 Task: Create a rule when a start date Less than 1 hours from now is set on a card by me.
Action: Mouse moved to (1167, 88)
Screenshot: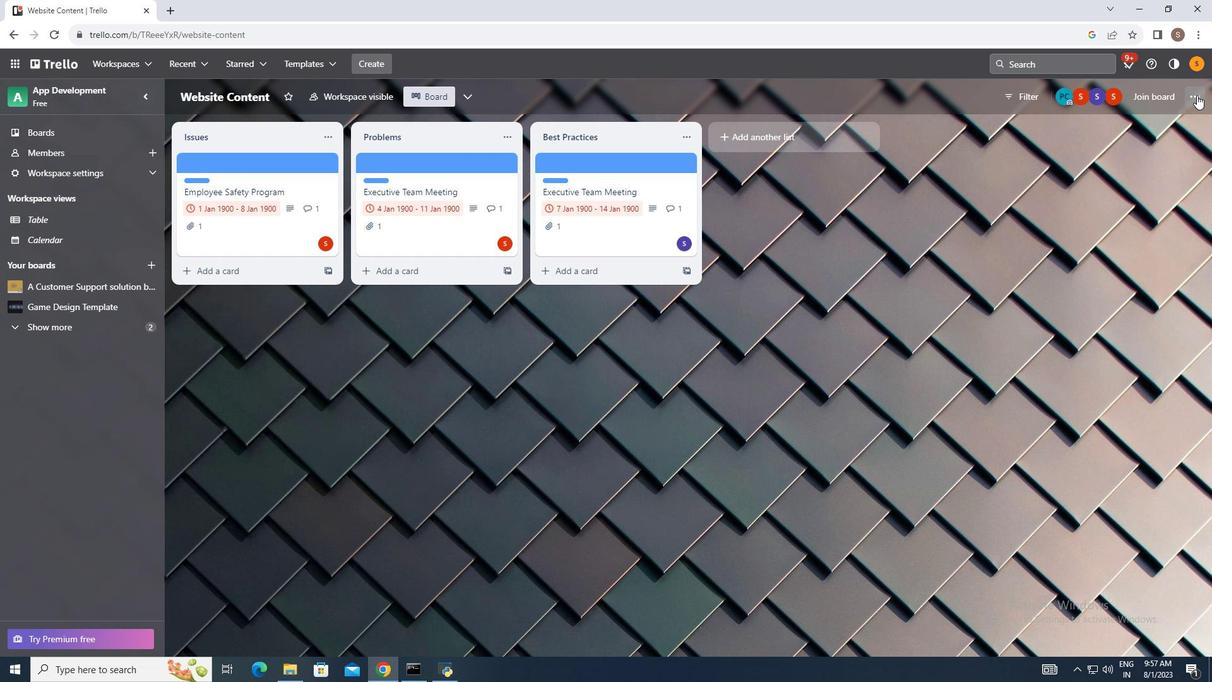 
Action: Mouse pressed left at (1167, 88)
Screenshot: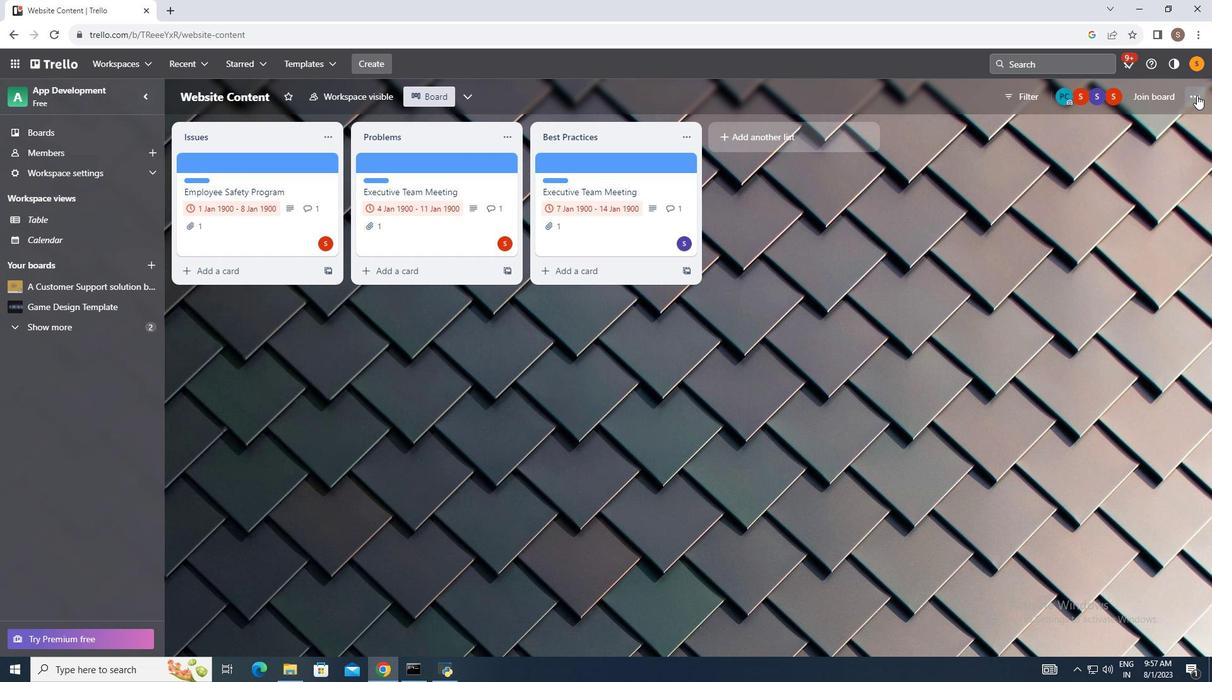 
Action: Mouse moved to (1058, 247)
Screenshot: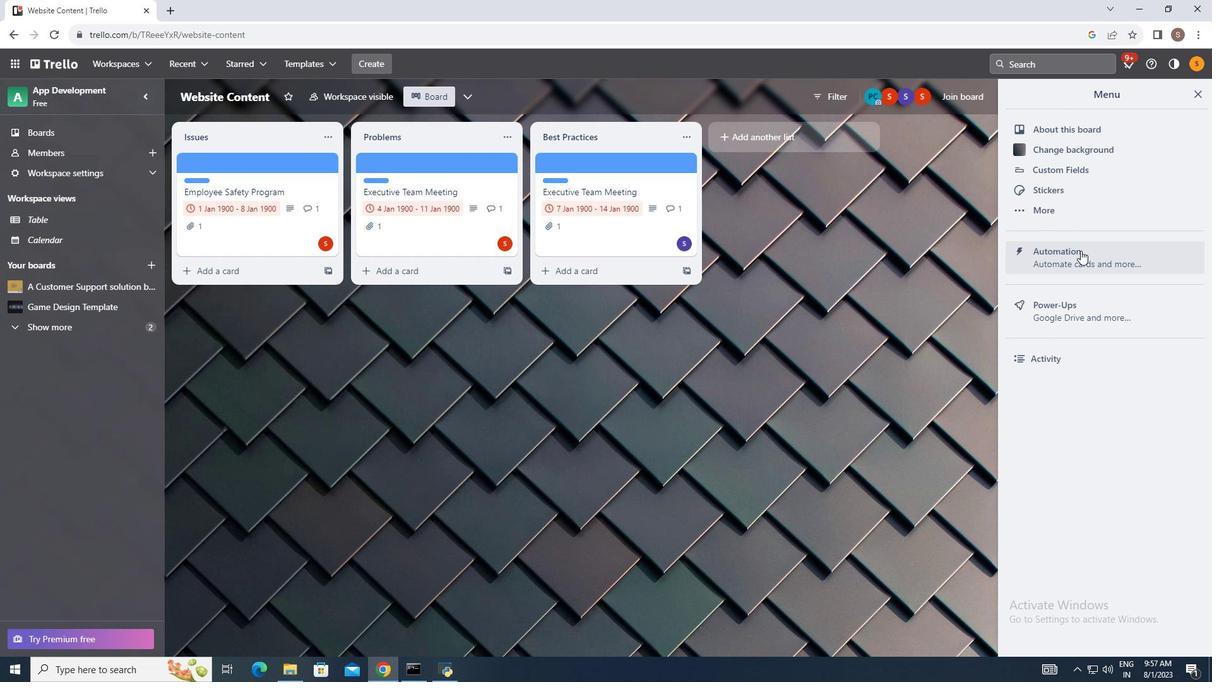 
Action: Mouse pressed left at (1058, 247)
Screenshot: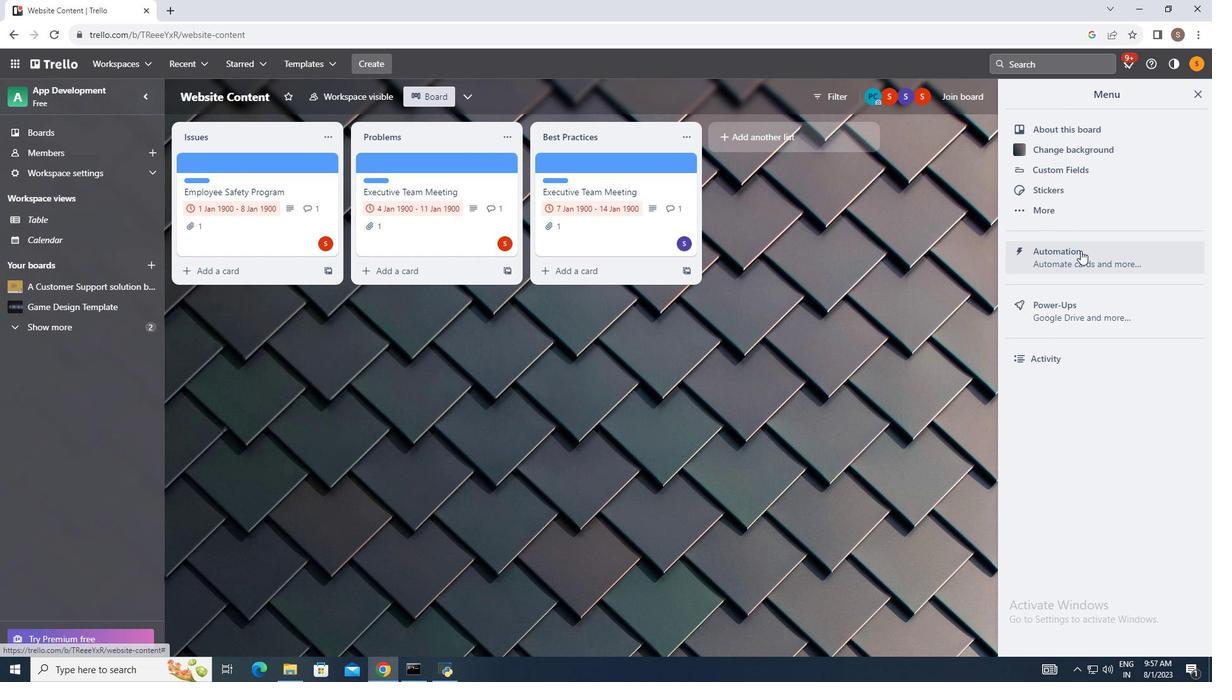 
Action: Mouse moved to (260, 202)
Screenshot: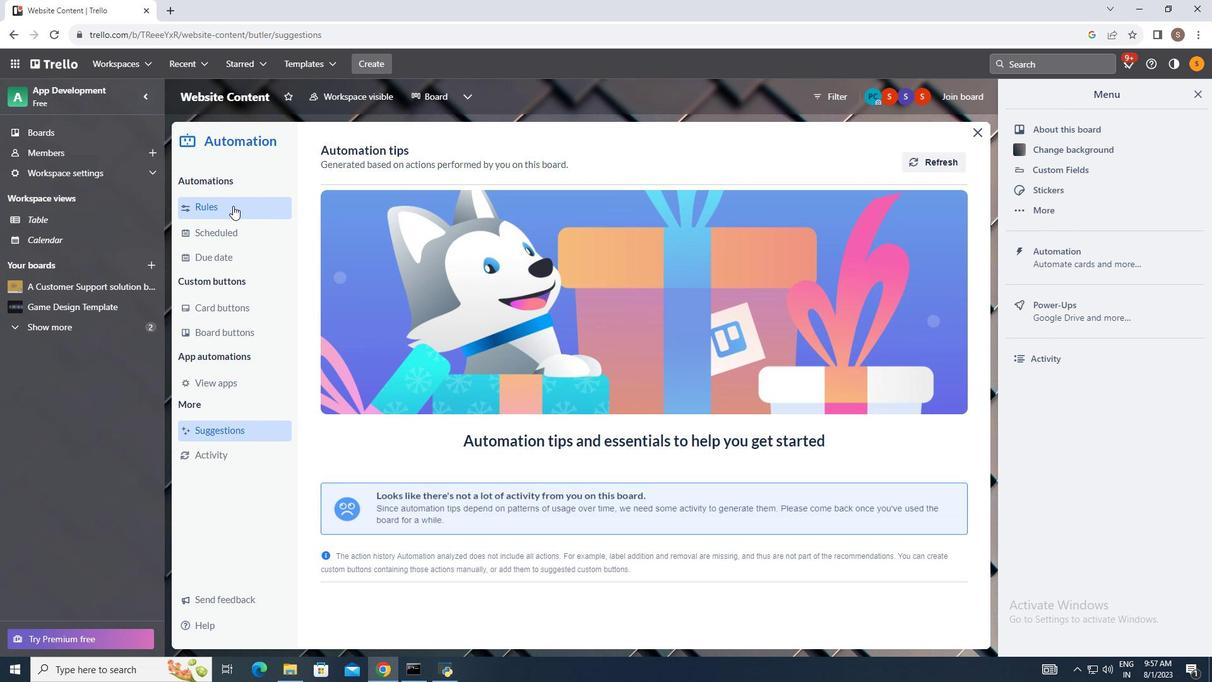 
Action: Mouse pressed left at (260, 202)
Screenshot: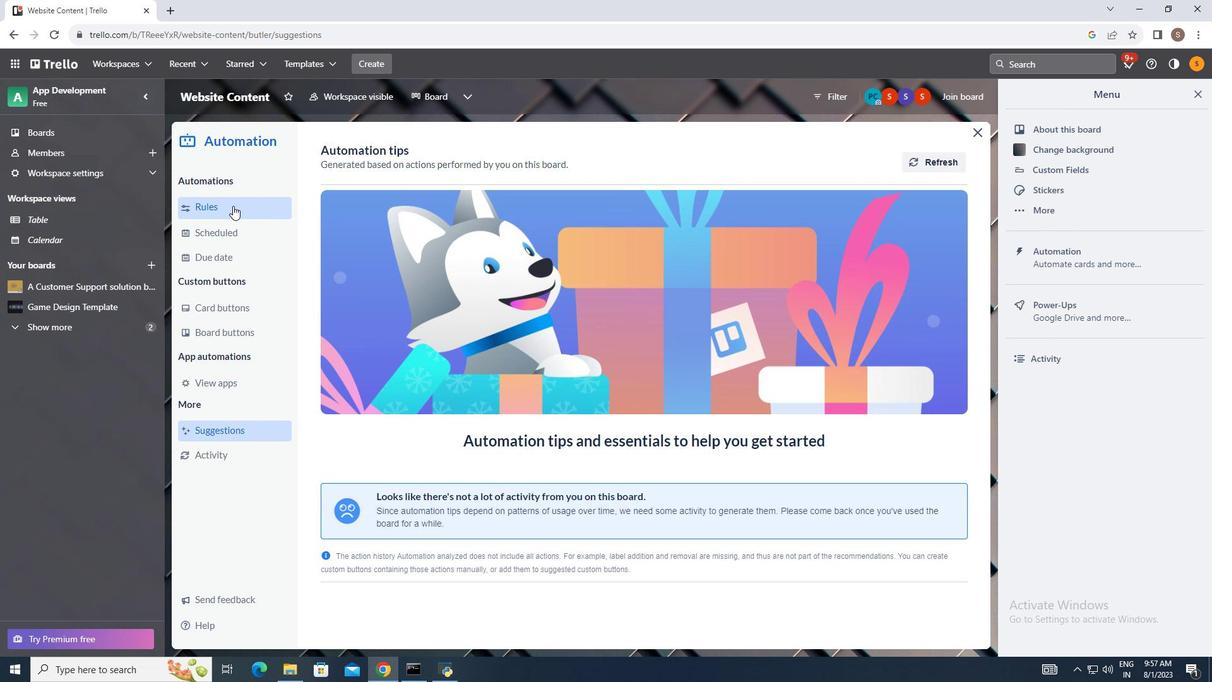
Action: Mouse moved to (843, 142)
Screenshot: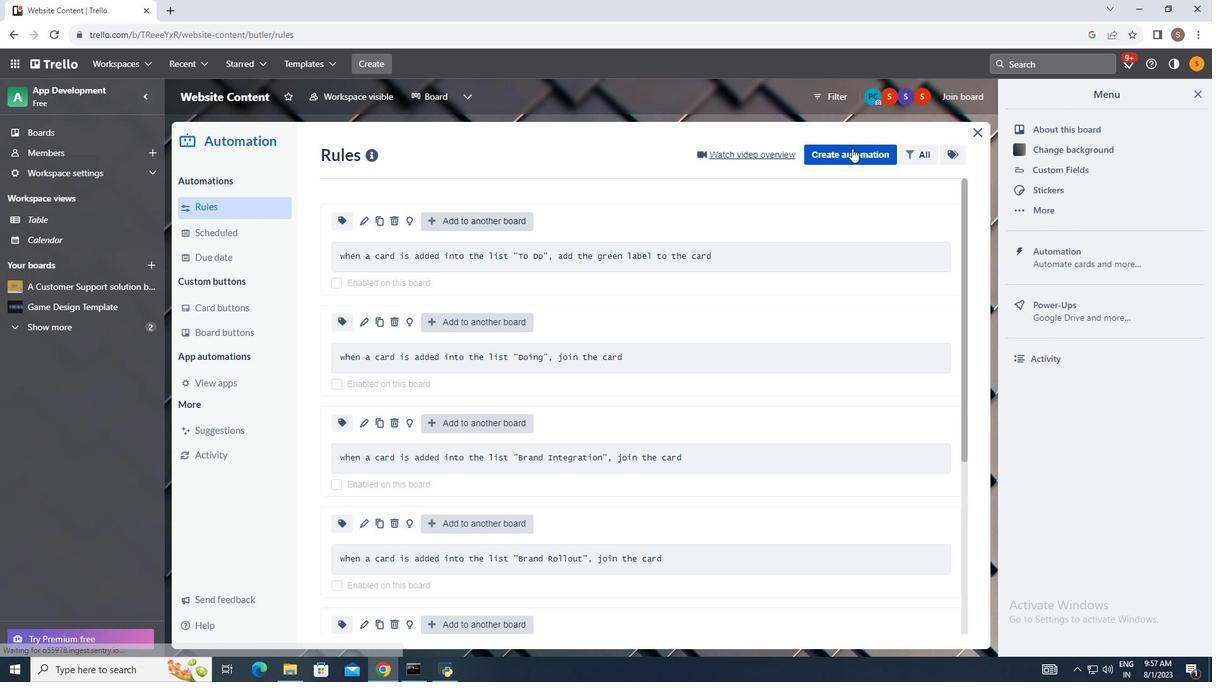 
Action: Mouse pressed left at (843, 142)
Screenshot: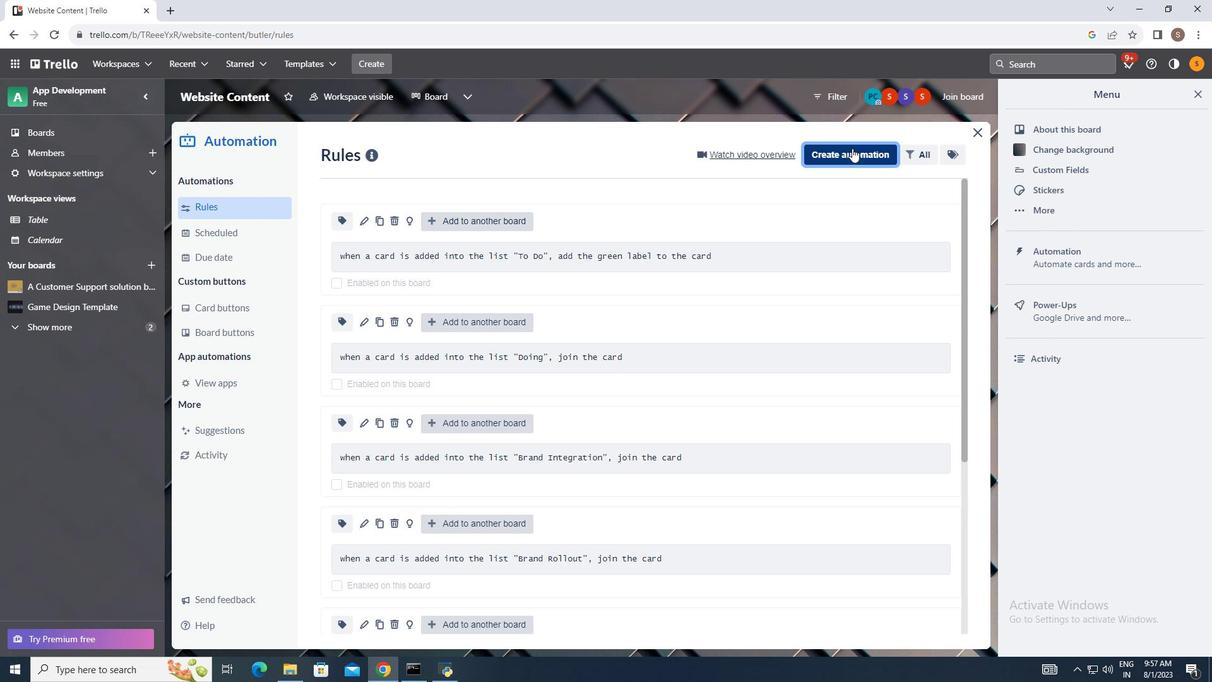 
Action: Mouse moved to (651, 274)
Screenshot: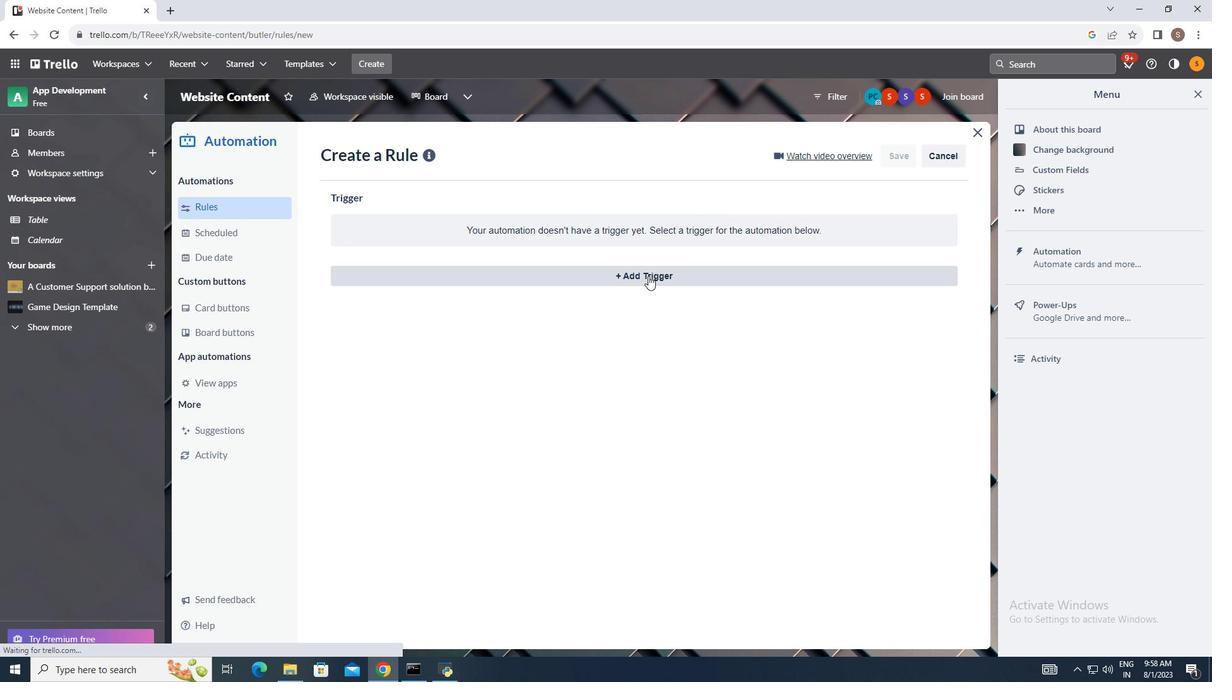 
Action: Mouse pressed left at (651, 274)
Screenshot: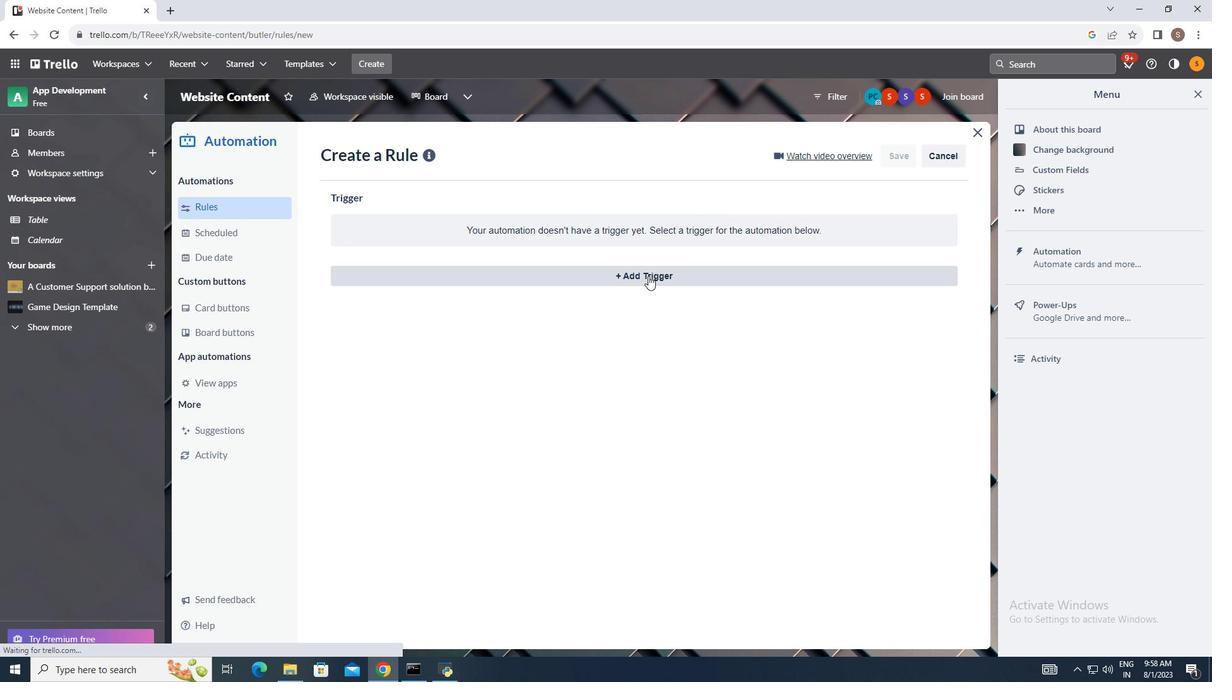 
Action: Mouse moved to (473, 310)
Screenshot: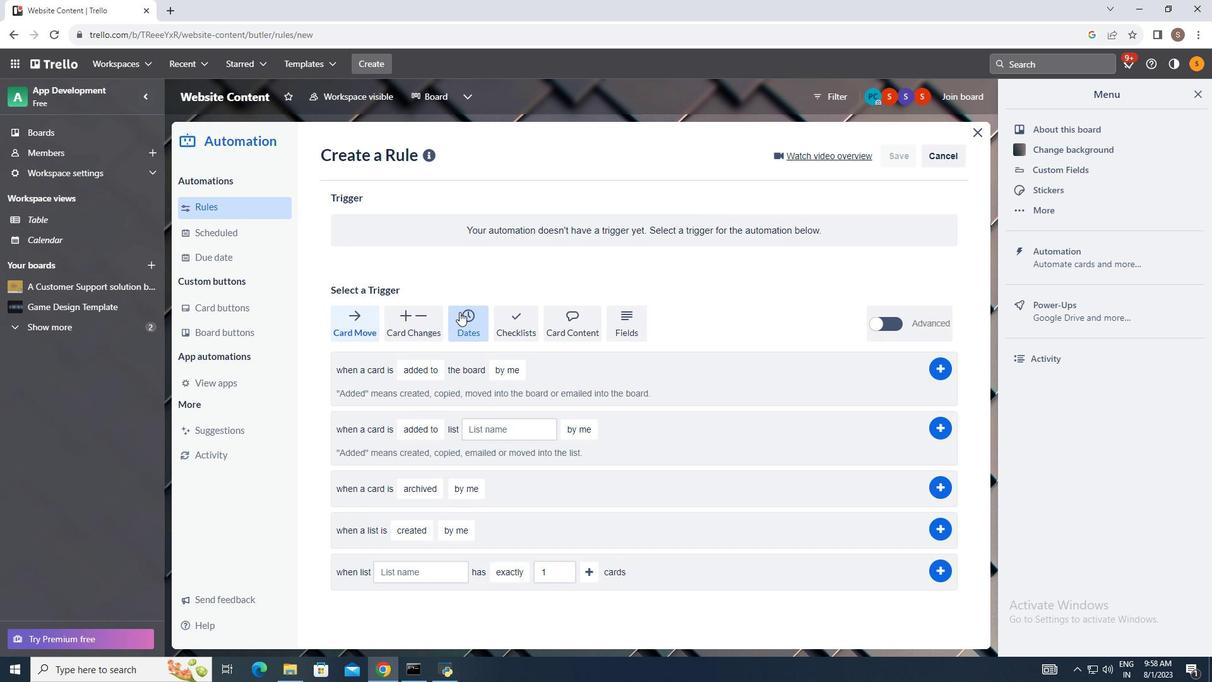 
Action: Mouse pressed left at (473, 310)
Screenshot: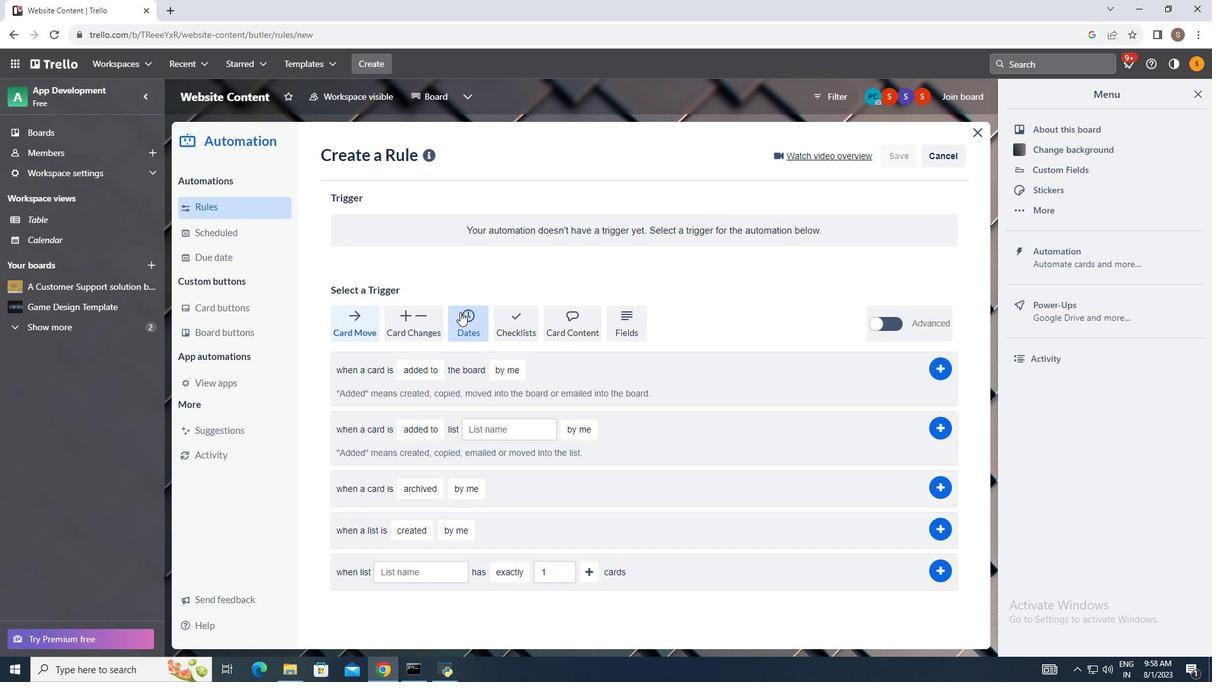 
Action: Mouse moved to (398, 370)
Screenshot: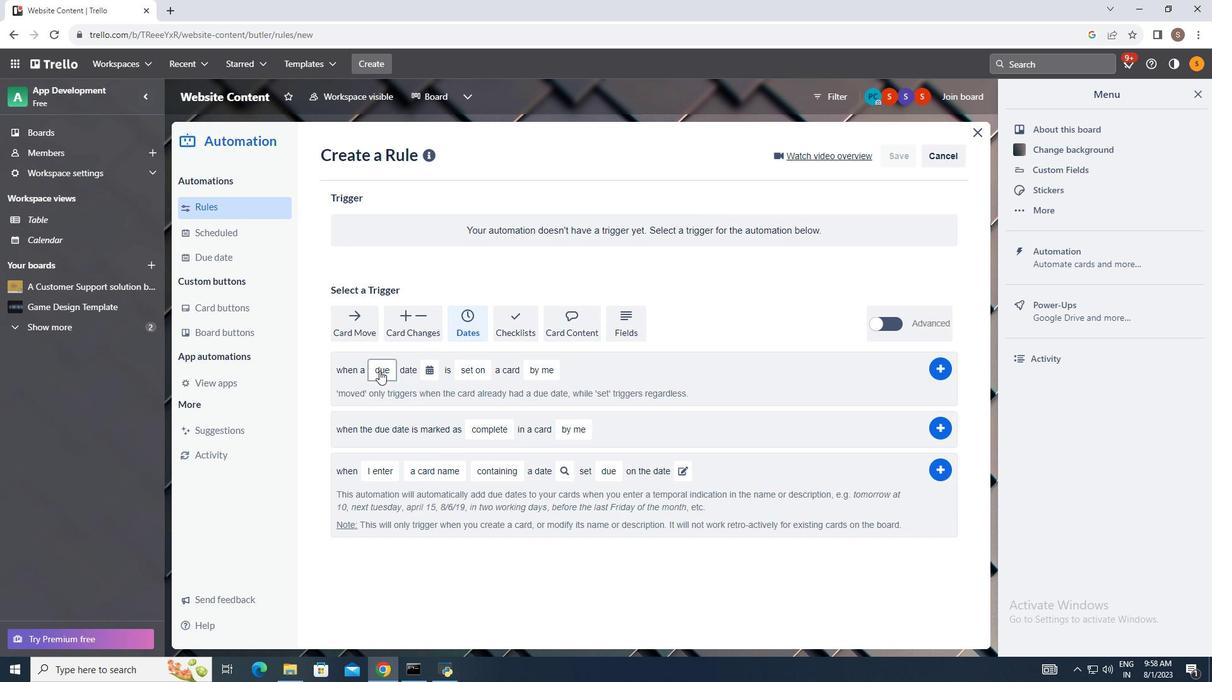 
Action: Mouse pressed left at (398, 370)
Screenshot: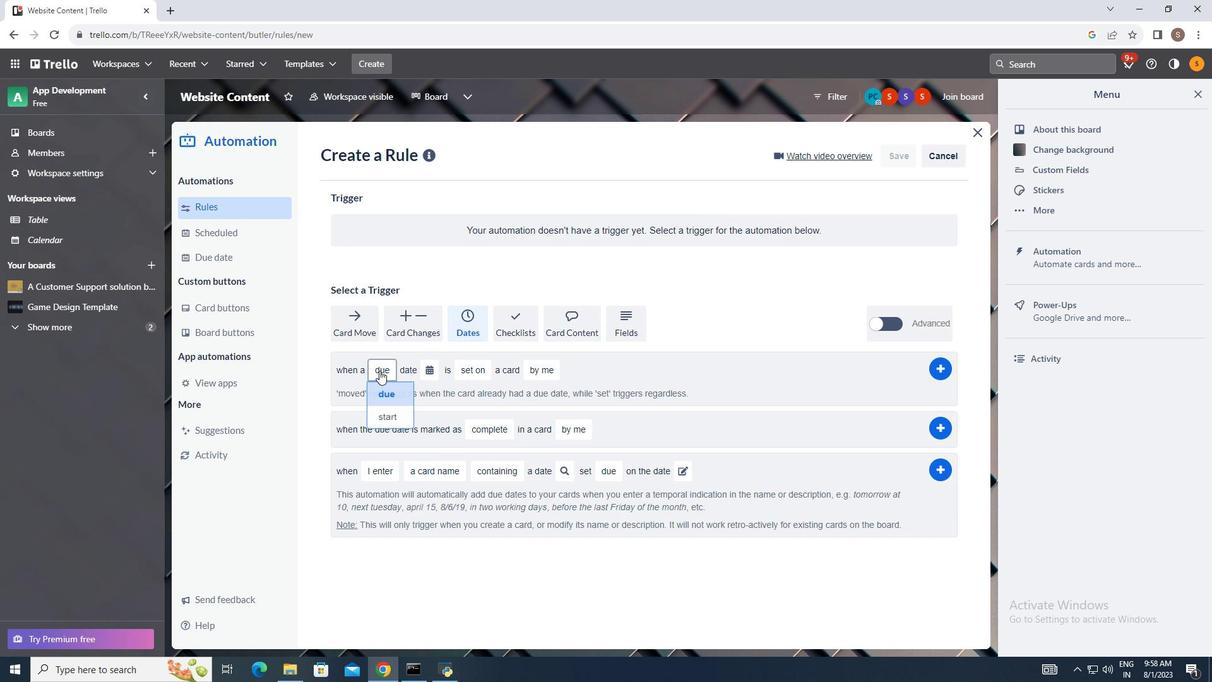 
Action: Mouse moved to (411, 417)
Screenshot: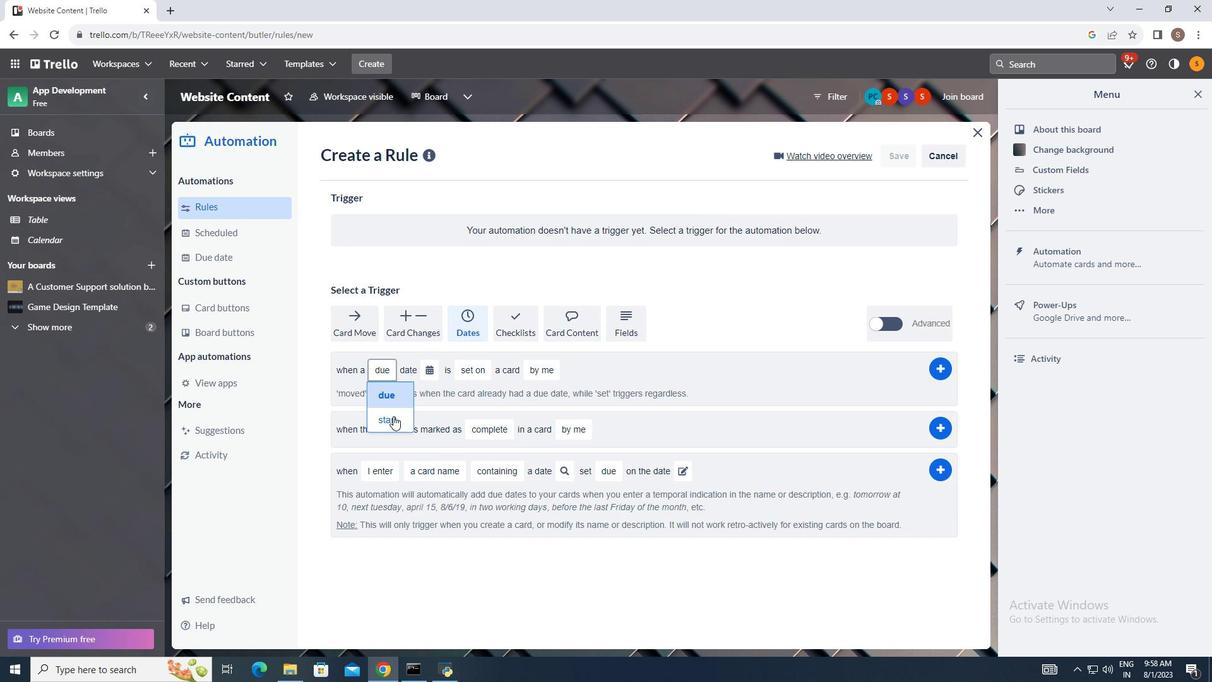 
Action: Mouse pressed left at (411, 417)
Screenshot: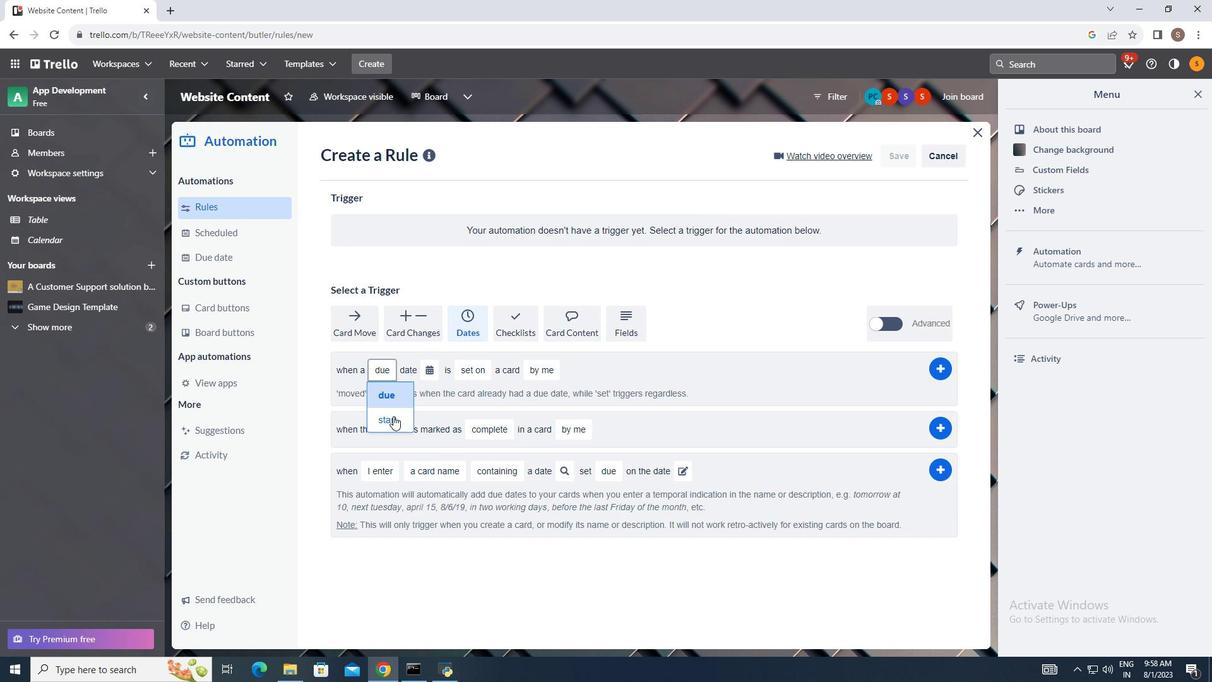 
Action: Mouse moved to (447, 371)
Screenshot: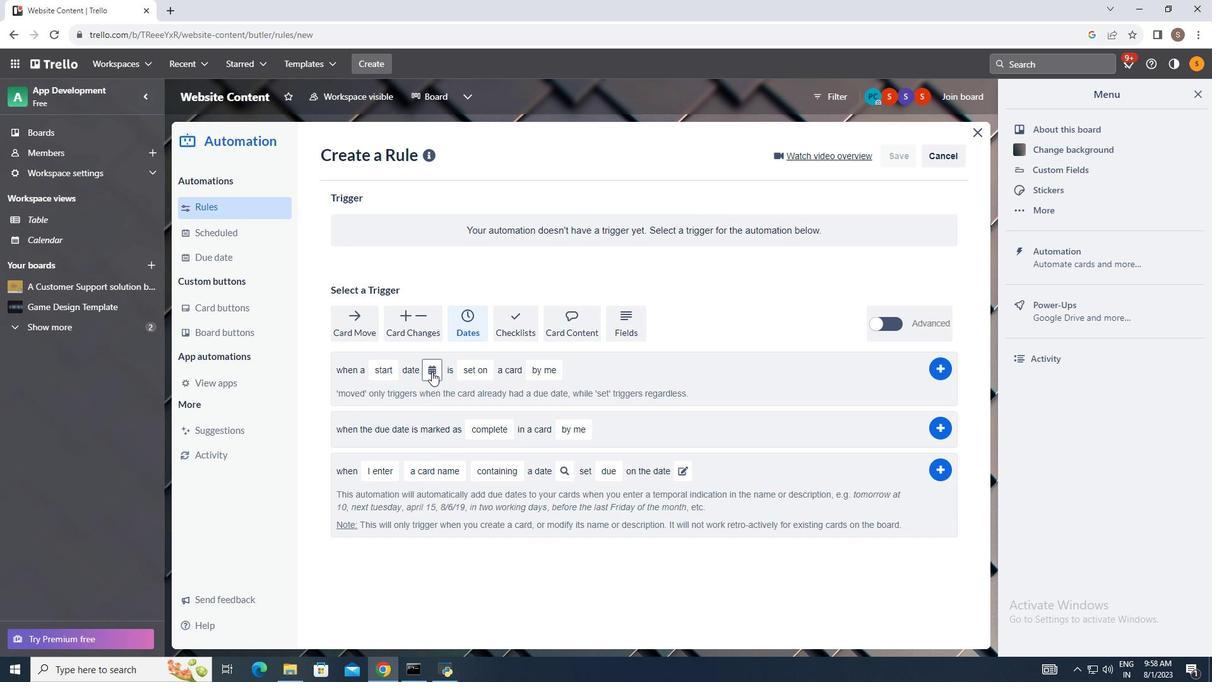 
Action: Mouse pressed left at (447, 371)
Screenshot: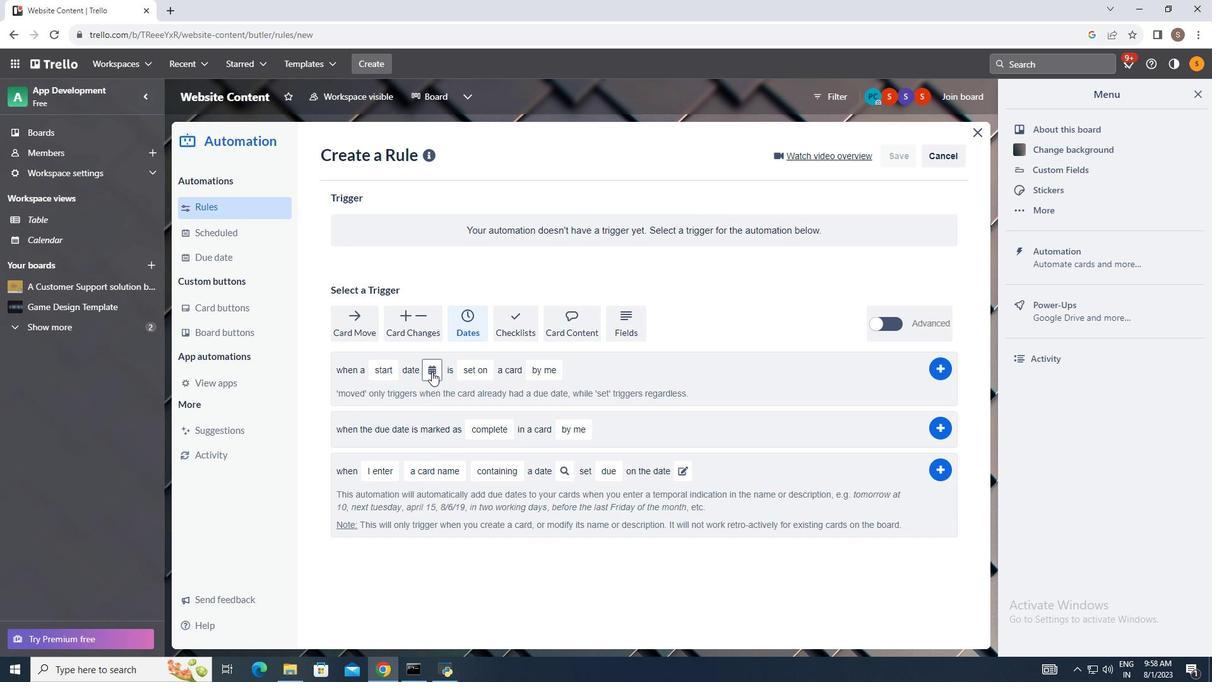 
Action: Mouse moved to (478, 450)
Screenshot: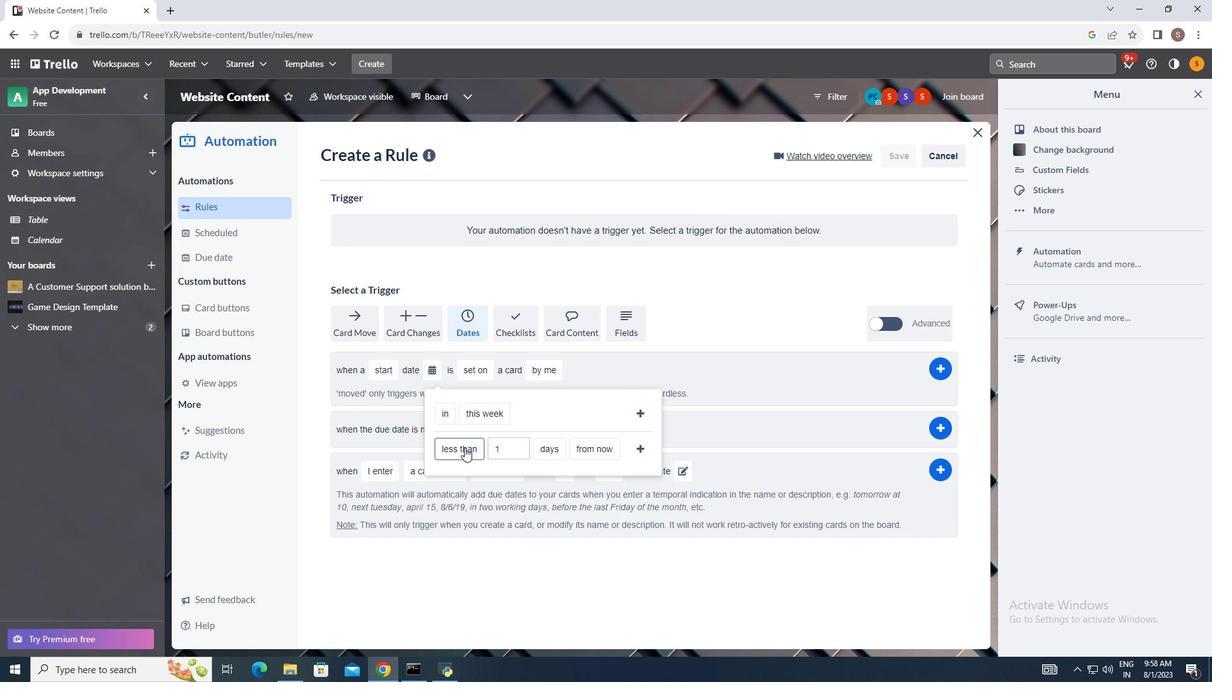 
Action: Mouse pressed left at (478, 450)
Screenshot: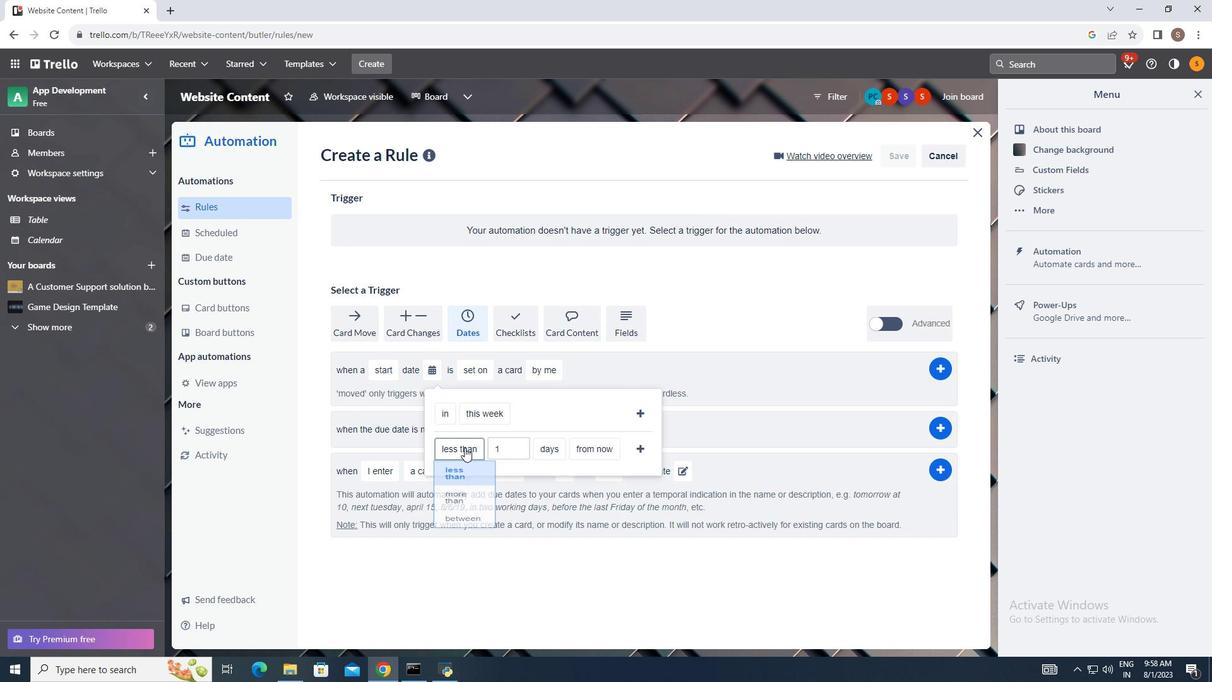 
Action: Mouse moved to (481, 478)
Screenshot: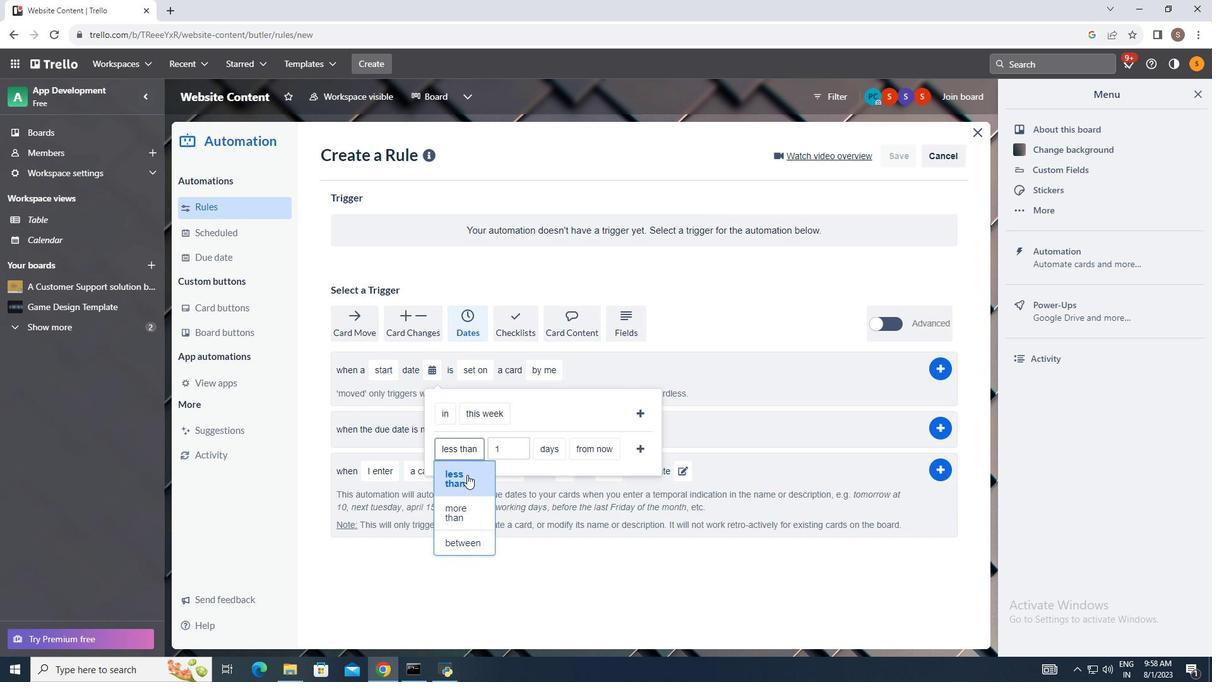 
Action: Mouse pressed left at (481, 478)
Screenshot: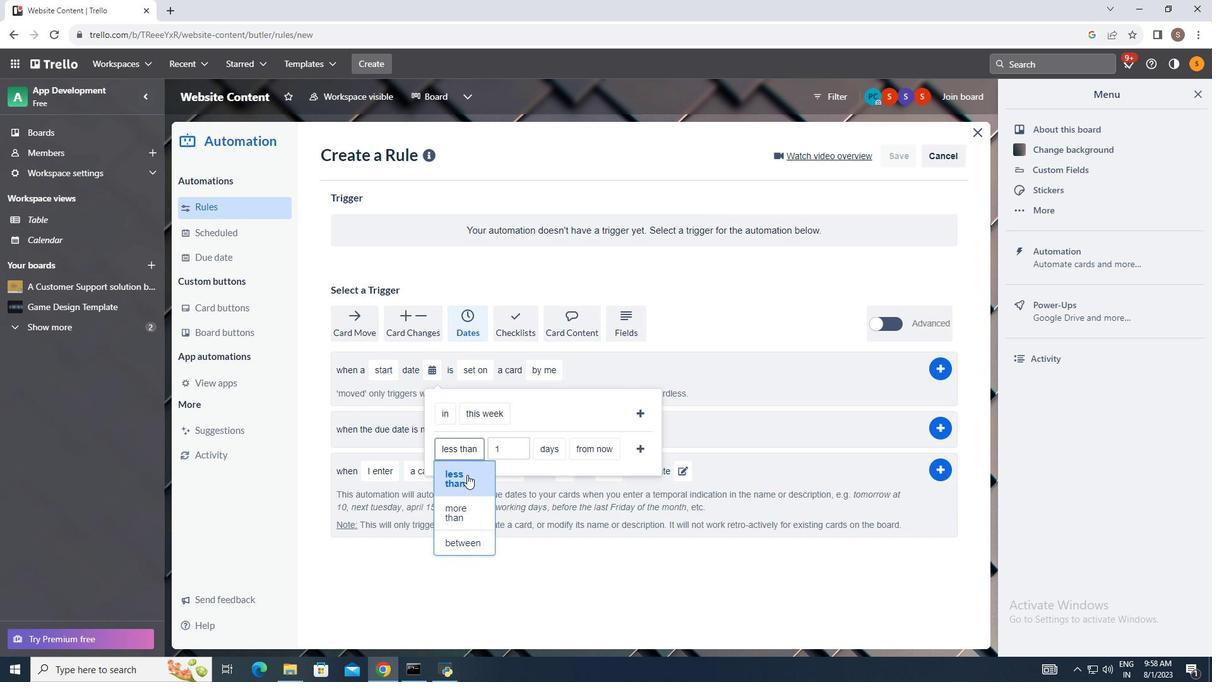 
Action: Mouse moved to (556, 454)
Screenshot: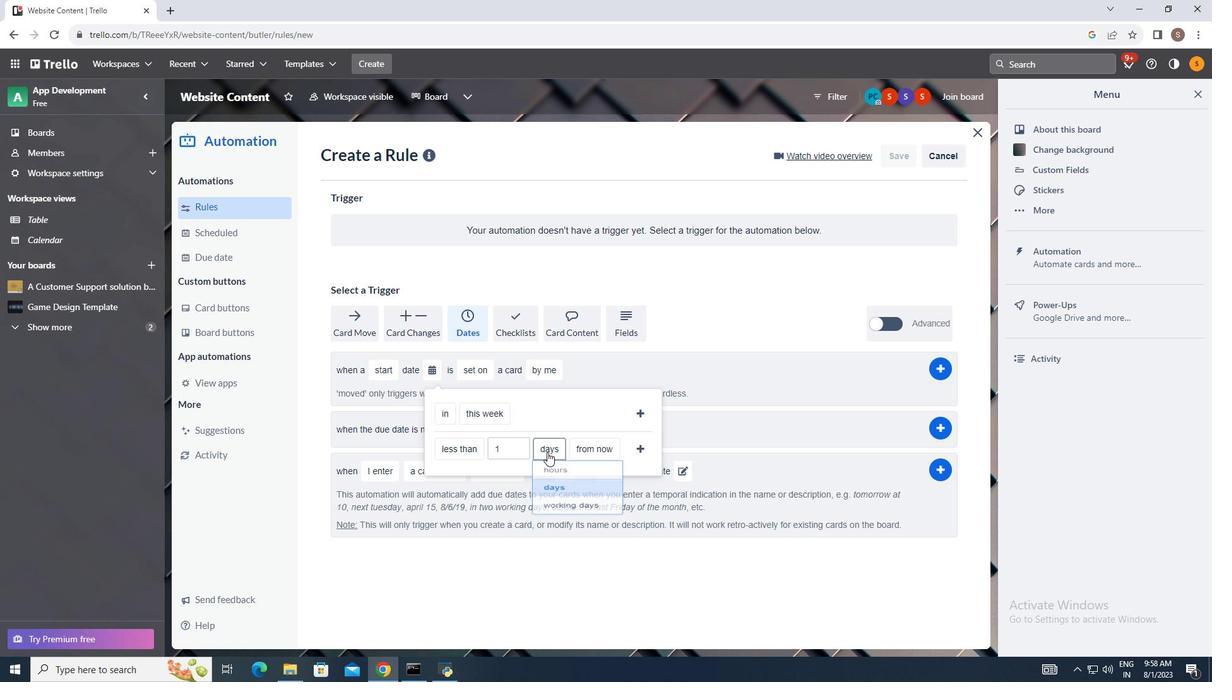 
Action: Mouse pressed left at (556, 454)
Screenshot: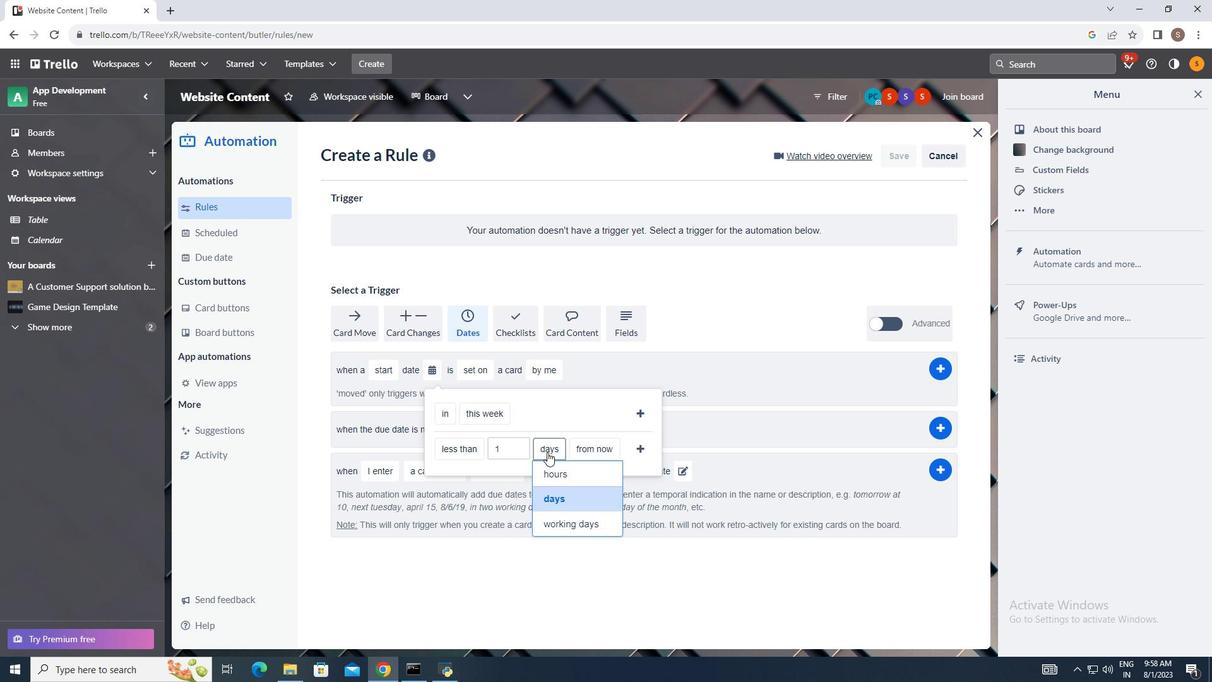 
Action: Mouse moved to (565, 472)
Screenshot: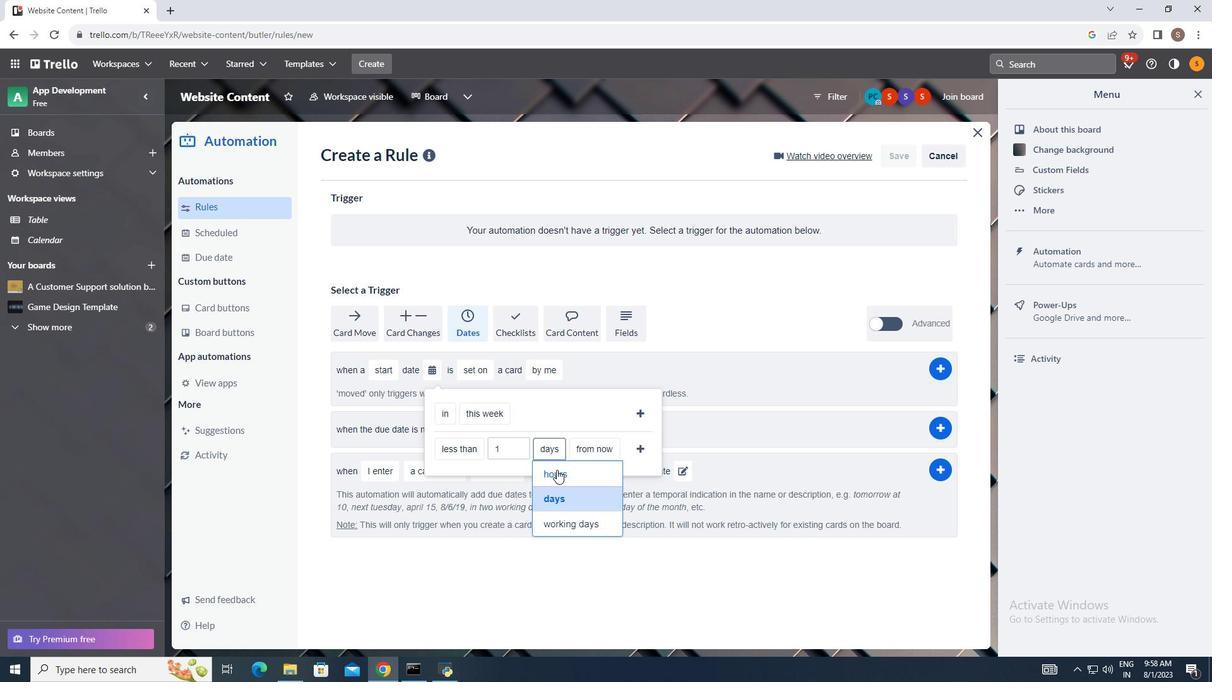
Action: Mouse pressed left at (565, 472)
Screenshot: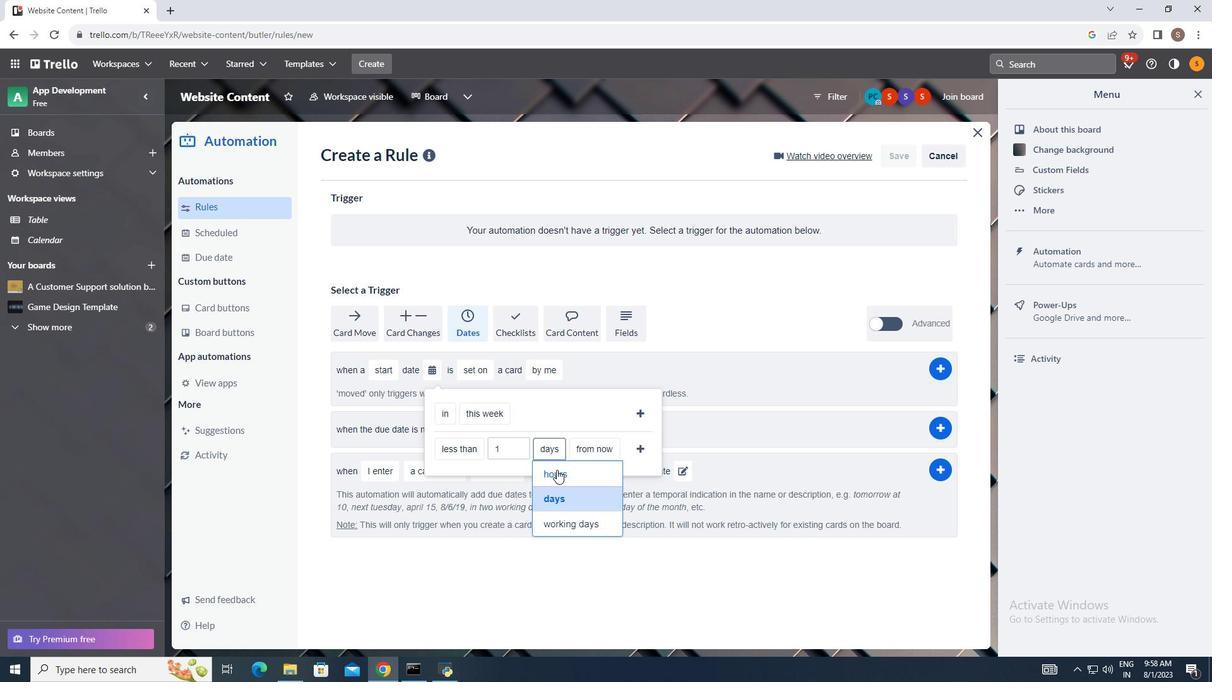
Action: Mouse moved to (603, 446)
Screenshot: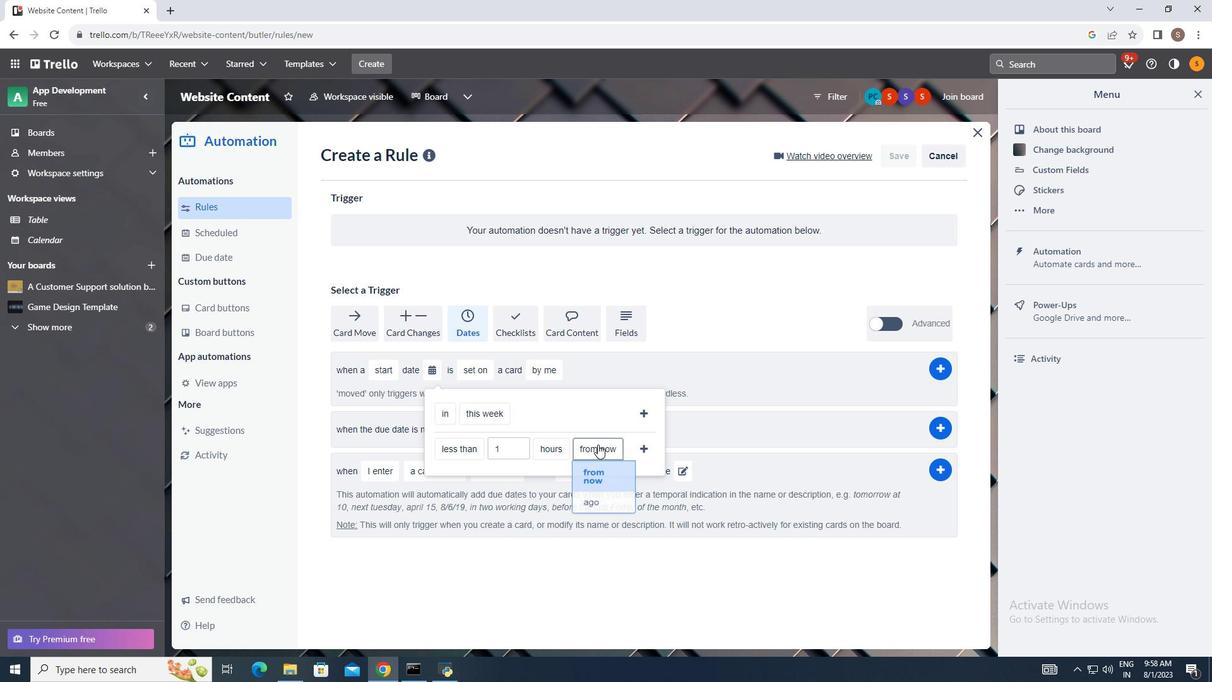 
Action: Mouse pressed left at (603, 446)
Screenshot: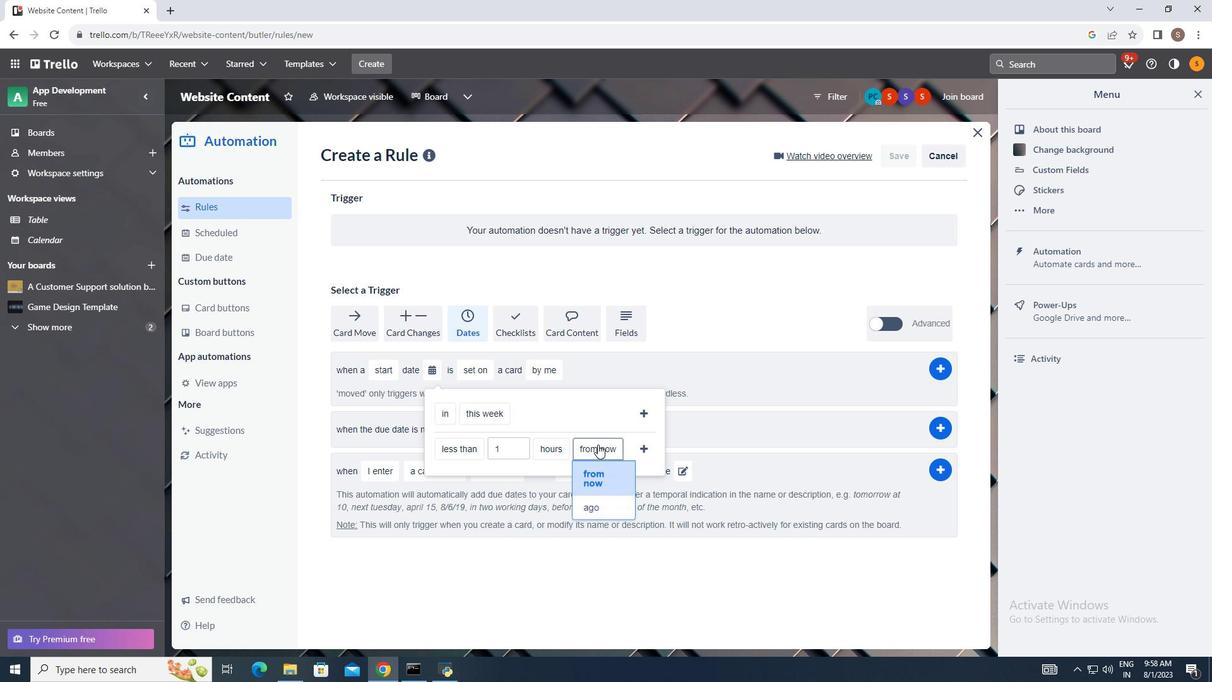 
Action: Mouse moved to (612, 475)
Screenshot: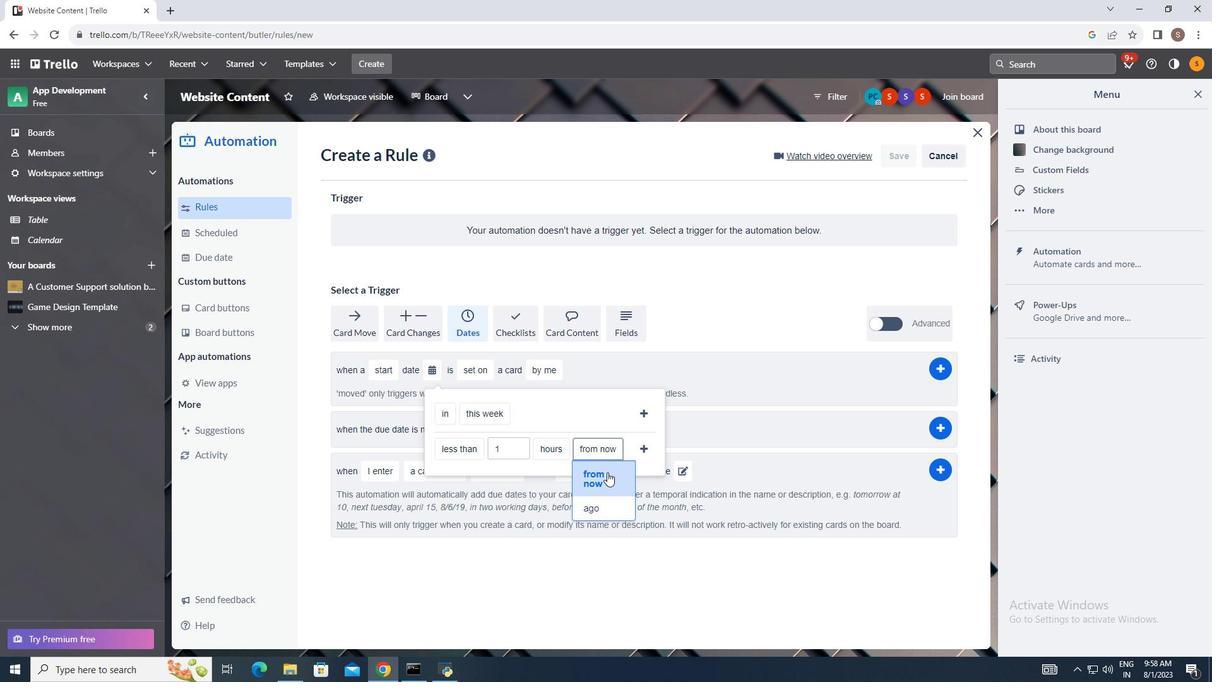 
Action: Mouse pressed left at (612, 475)
Screenshot: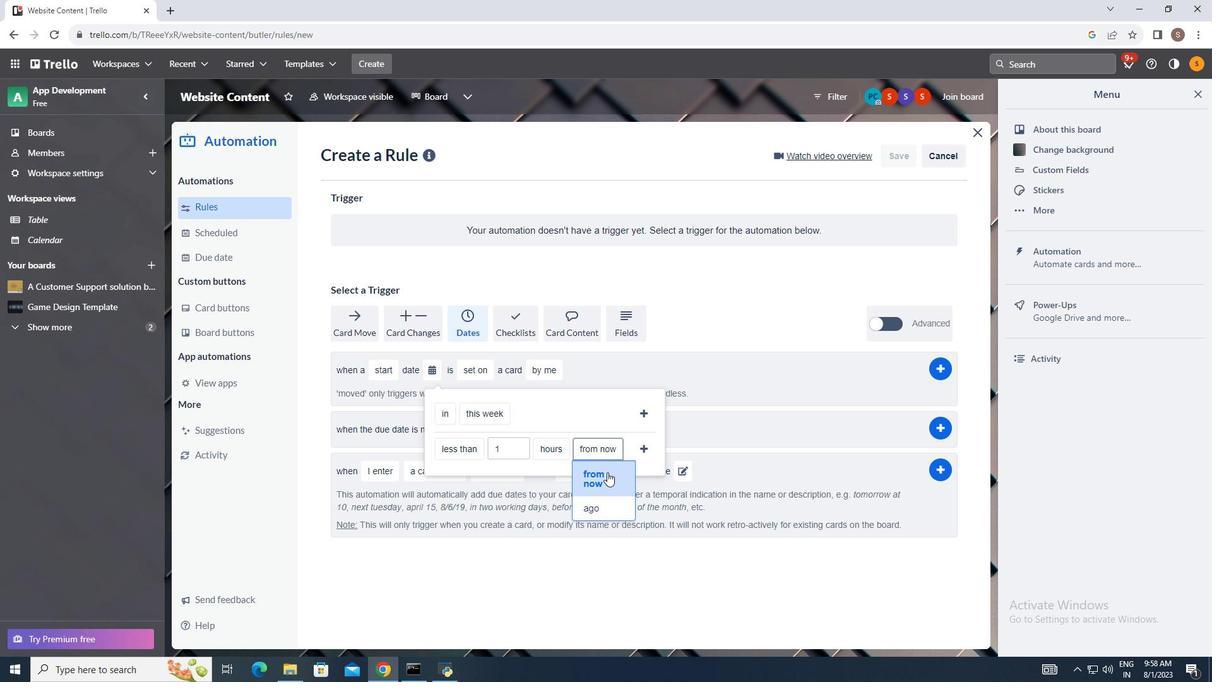 
Action: Mouse moved to (642, 450)
Screenshot: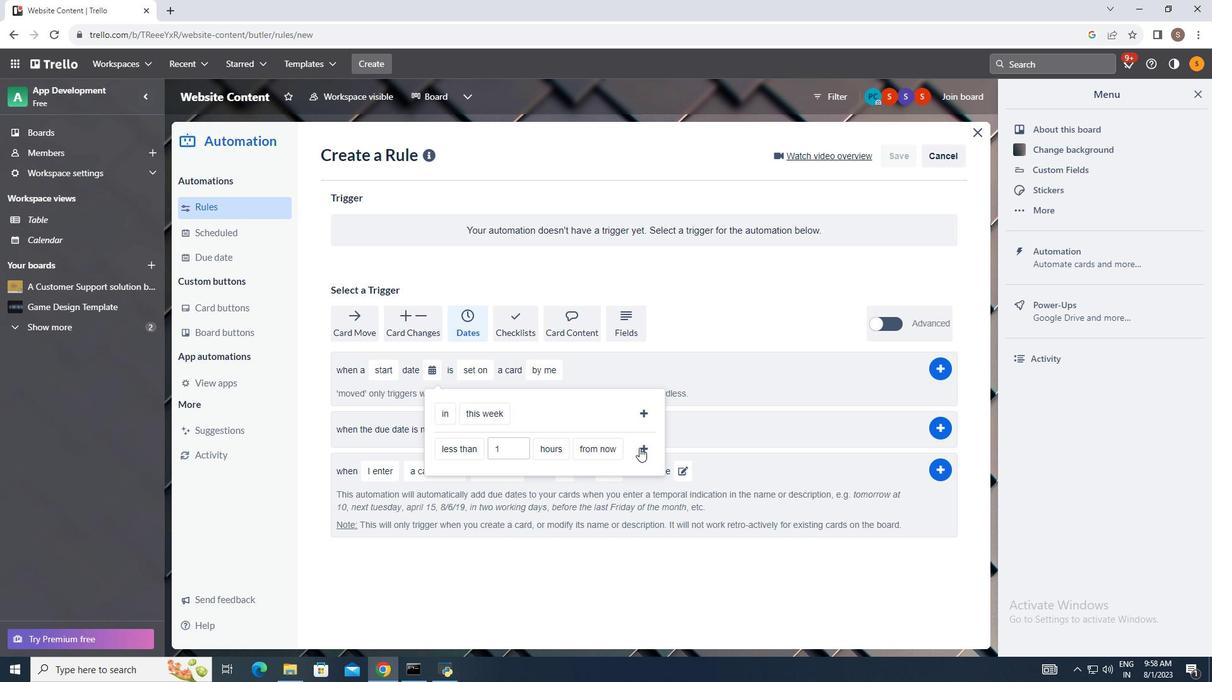 
Action: Mouse pressed left at (642, 450)
Screenshot: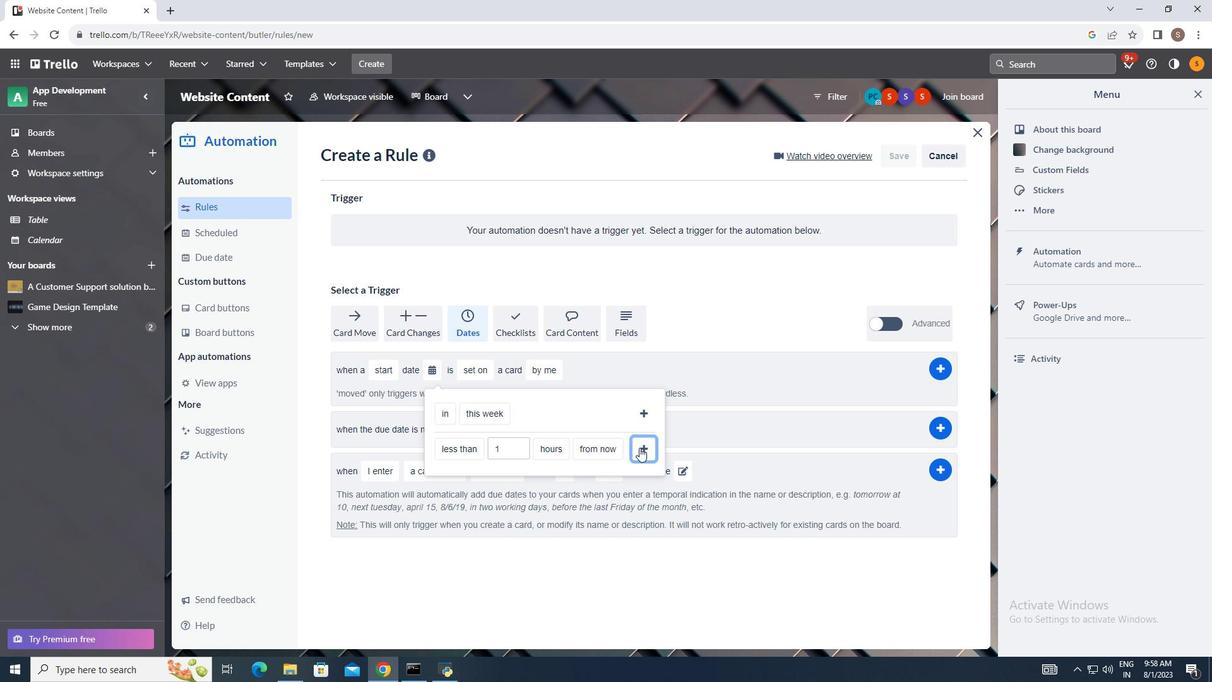 
Action: Mouse moved to (588, 376)
Screenshot: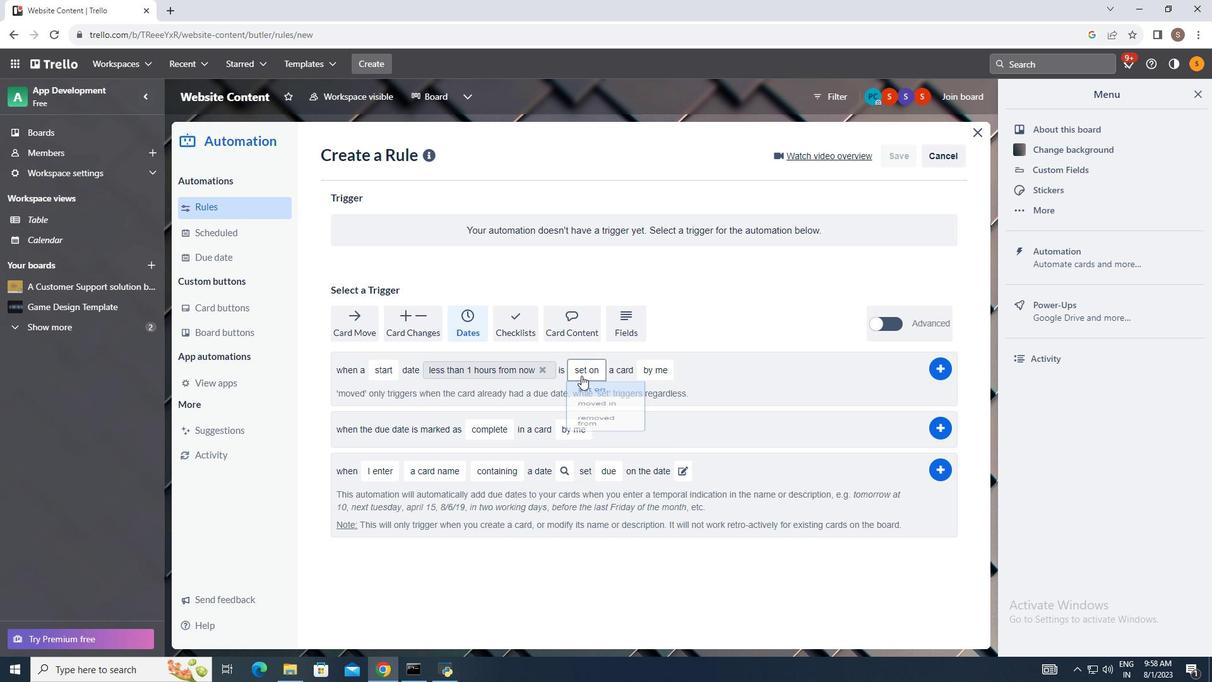 
Action: Mouse pressed left at (588, 376)
Screenshot: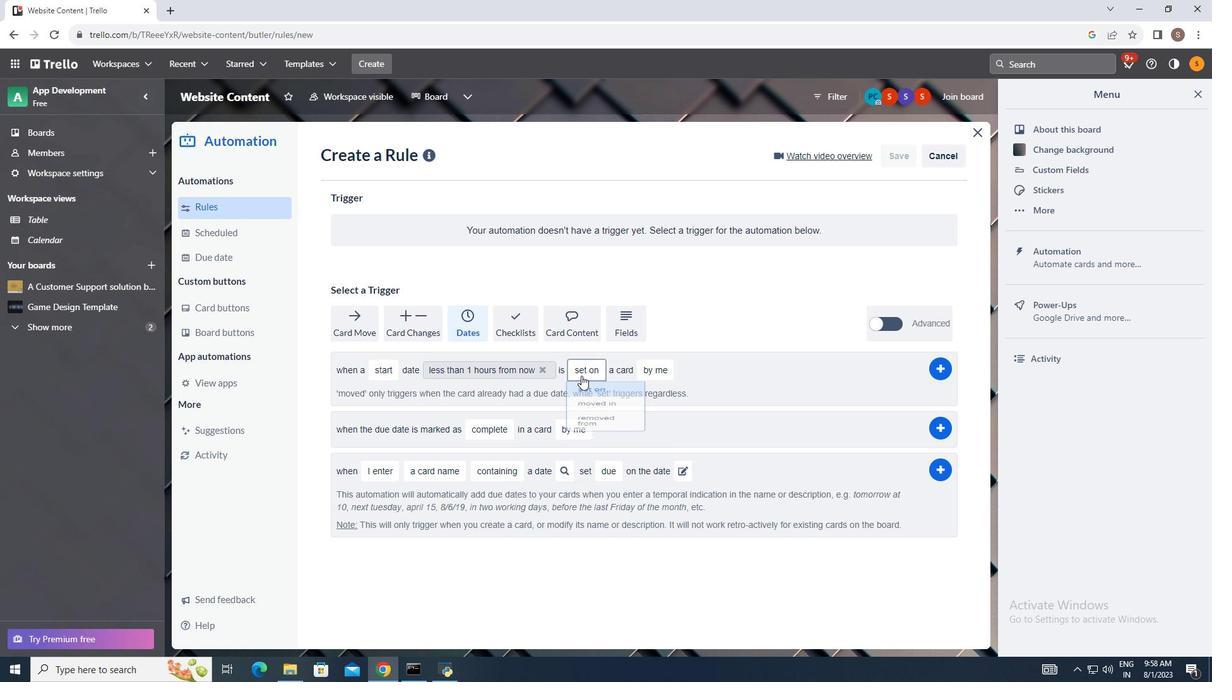 
Action: Mouse moved to (603, 400)
Screenshot: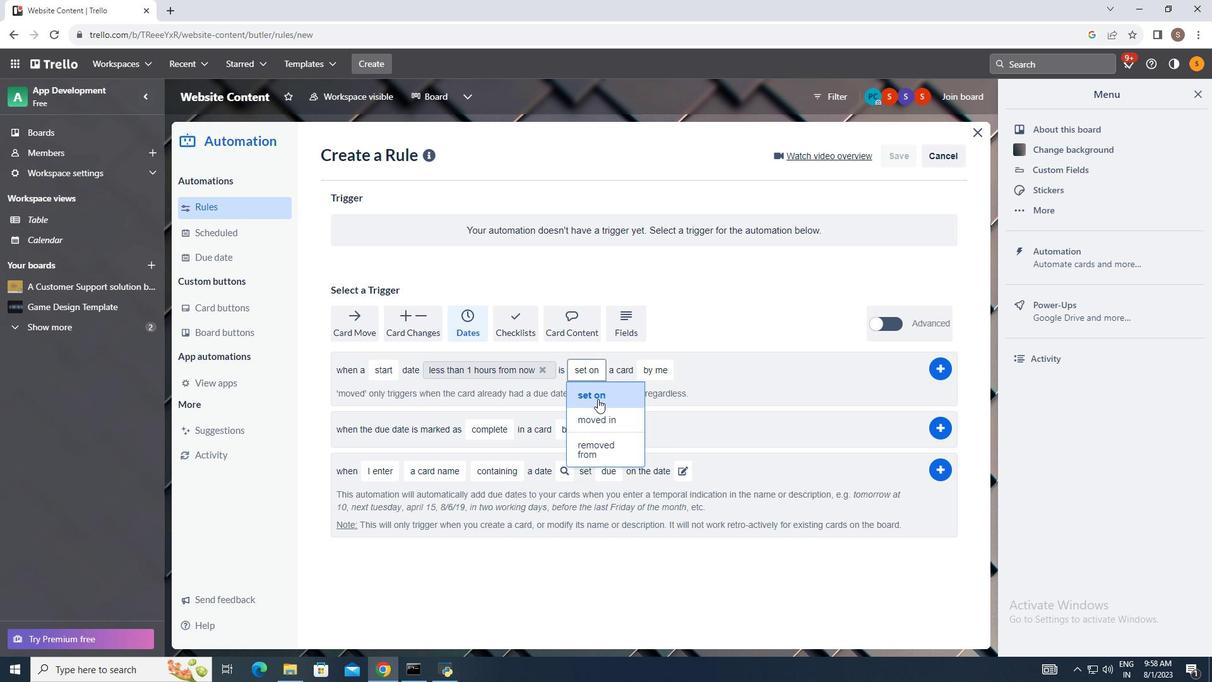 
Action: Mouse pressed left at (603, 400)
Screenshot: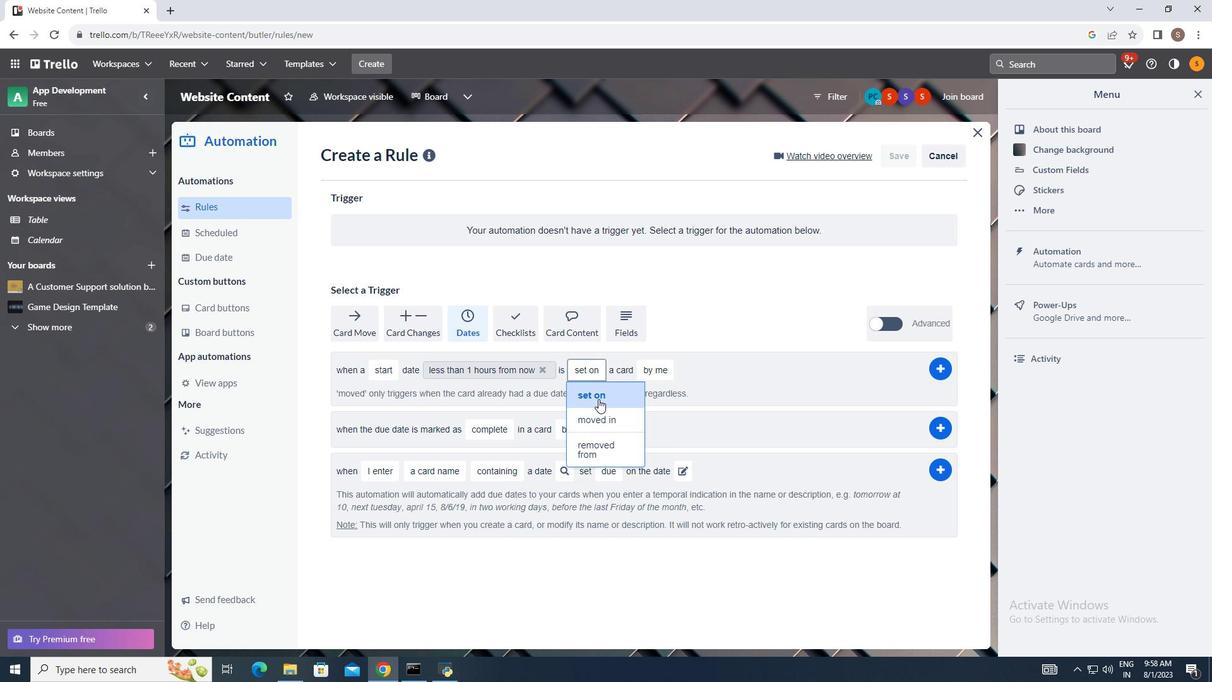 
Action: Mouse moved to (656, 367)
Screenshot: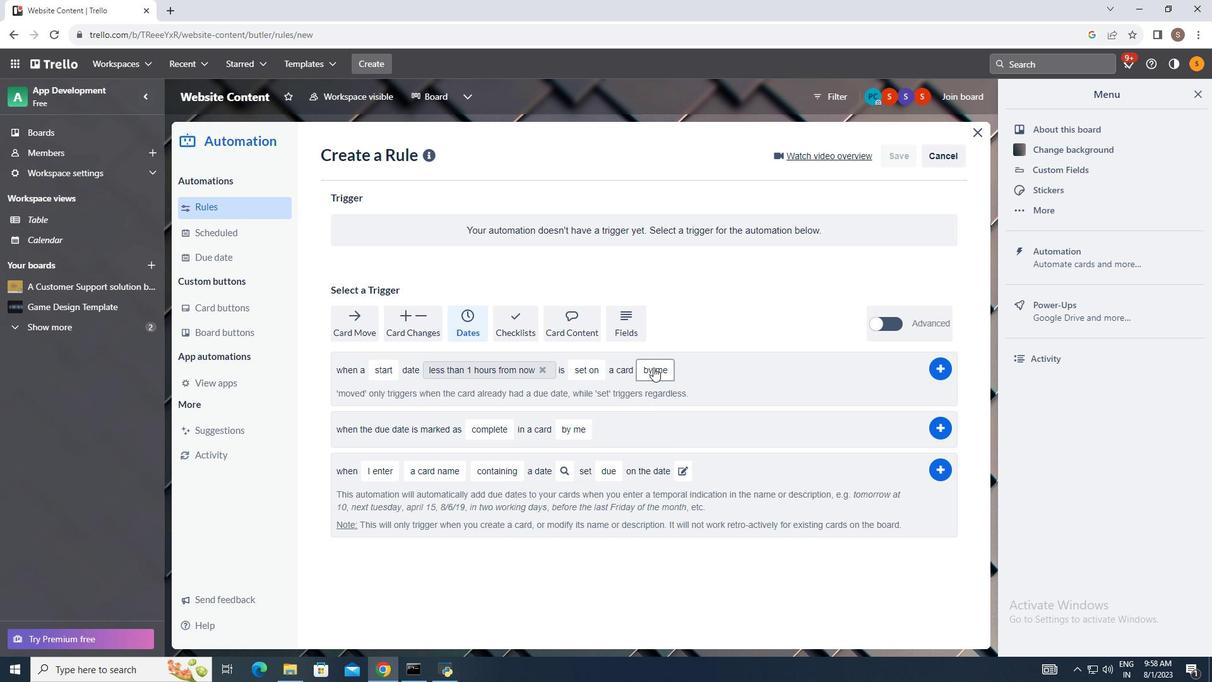 
Action: Mouse pressed left at (656, 367)
Screenshot: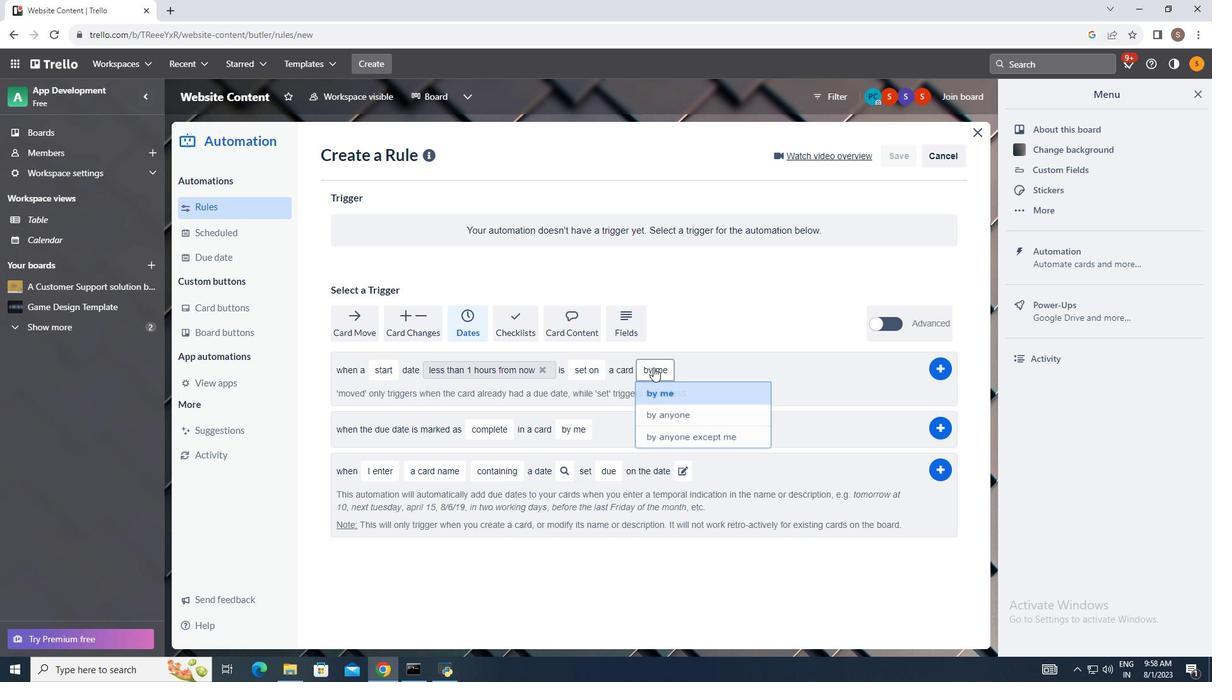 
Action: Mouse moved to (665, 393)
Screenshot: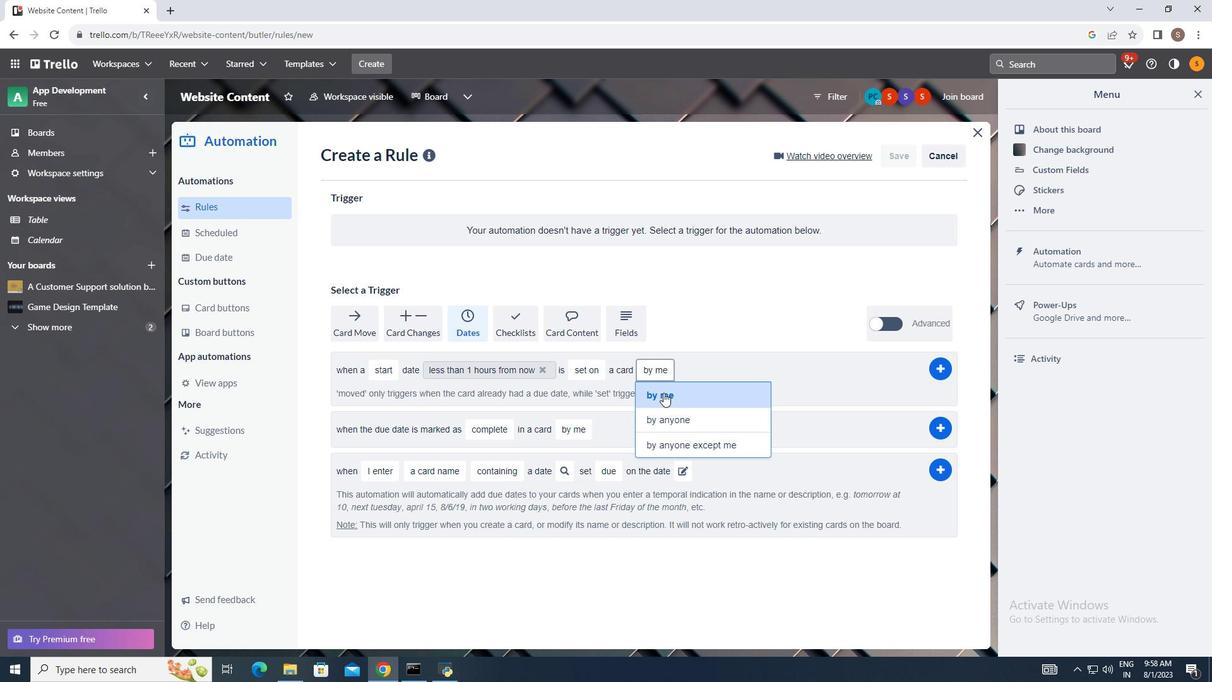 
Action: Mouse pressed left at (665, 393)
Screenshot: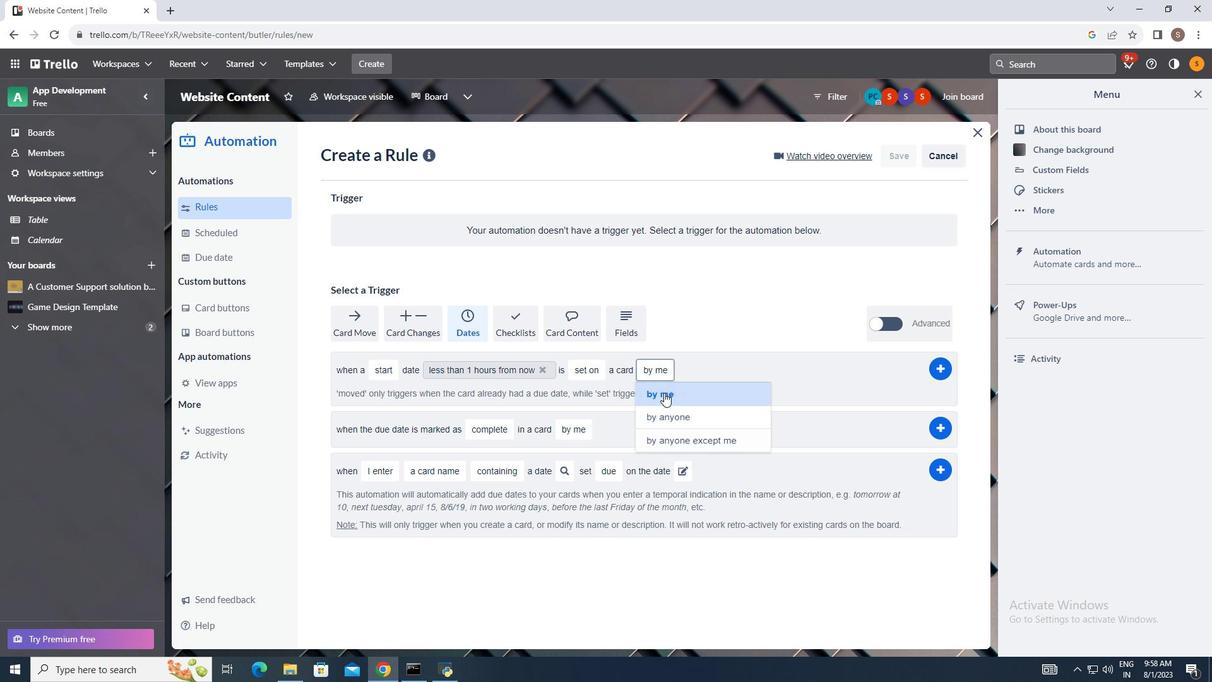 
Action: Mouse moved to (925, 366)
Screenshot: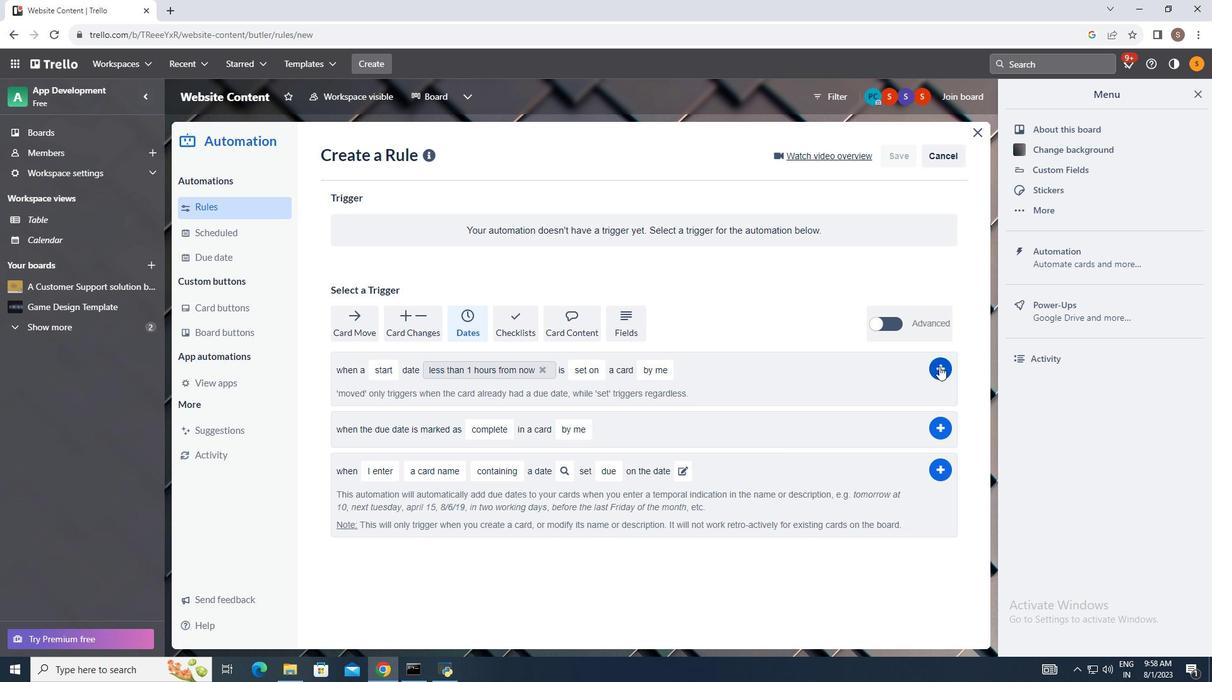 
Action: Mouse pressed left at (925, 366)
Screenshot: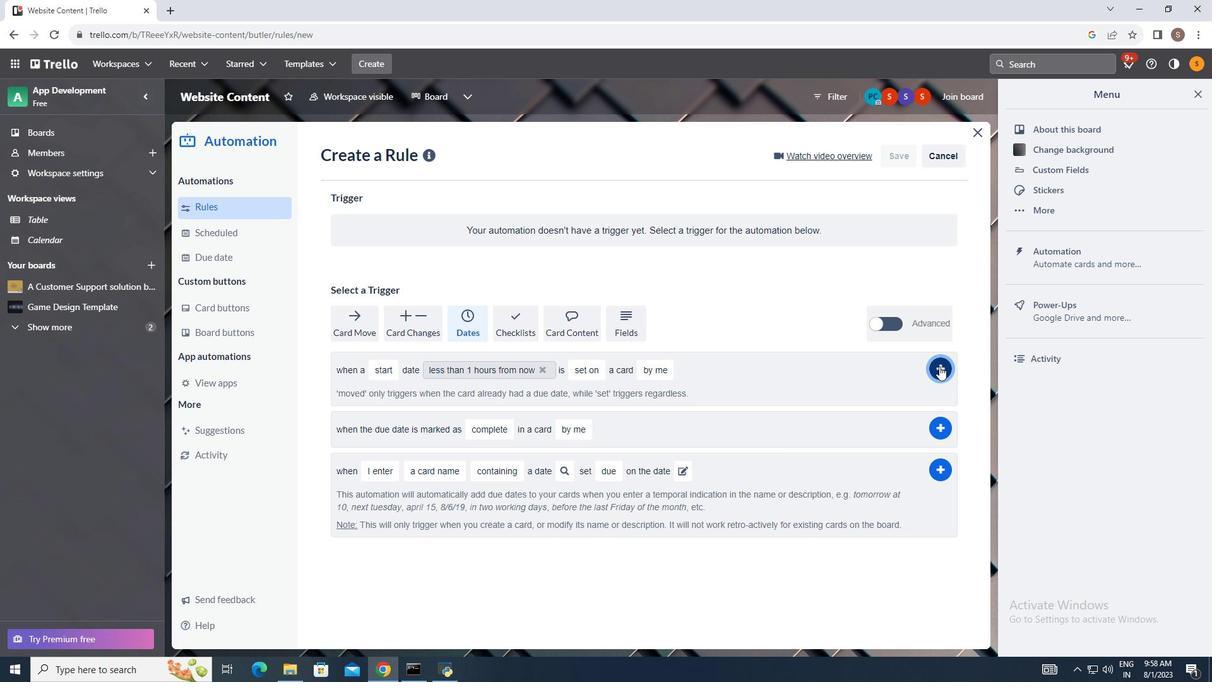 
Action: Mouse moved to (776, 282)
Screenshot: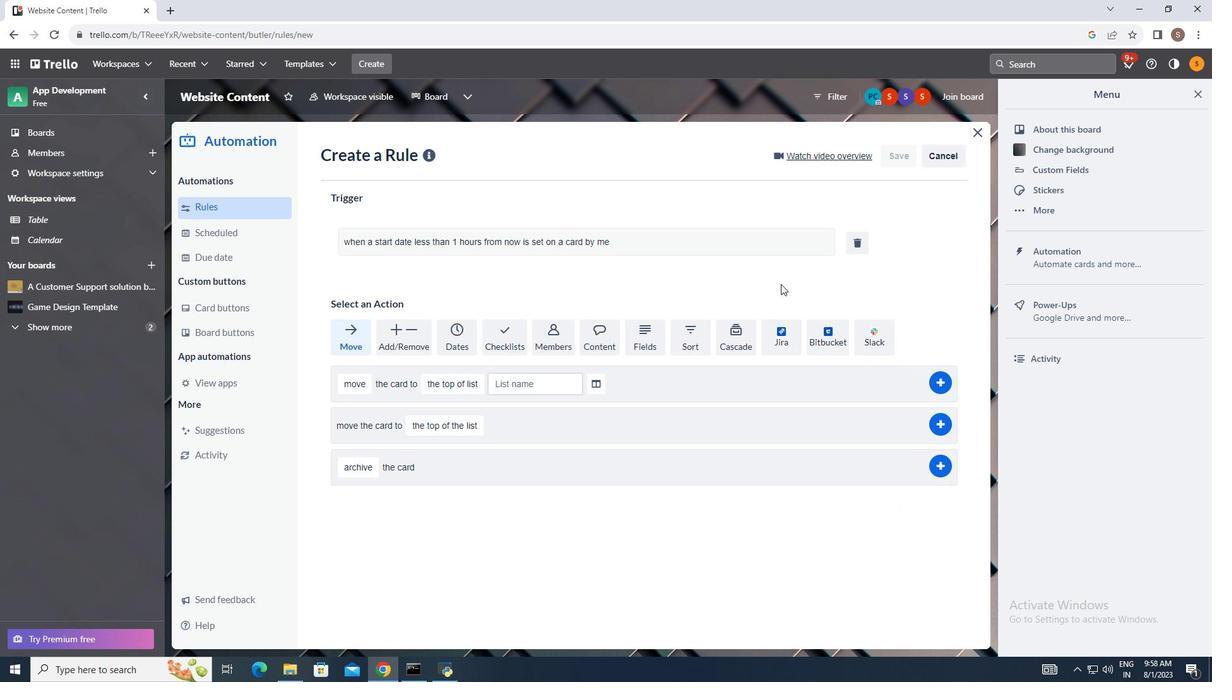 
